 Task: Open Card Design Presentation Meeting in Board Product Roadmap Planning and Management to Workspace Creative Team and add a team member Softage.3@softage.net, a label Purple, a checklist Content Creation, an attachment from your google drive, a color Purple and finally, add a card description 'Conduct market research for new product development' and a comment 'Given the potential impact of this task on our company revenue, let us ensure that we approach it with a focus on profitability and ROI.'. Add a start date 'Jan 03, 1900' with a due date 'Jan 10, 1900'
Action: Mouse moved to (70, 273)
Screenshot: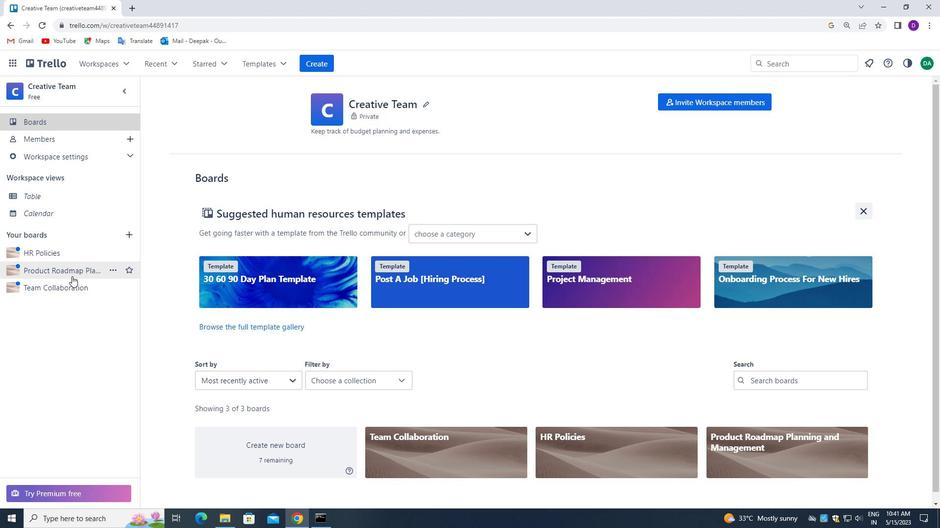 
Action: Mouse pressed left at (70, 273)
Screenshot: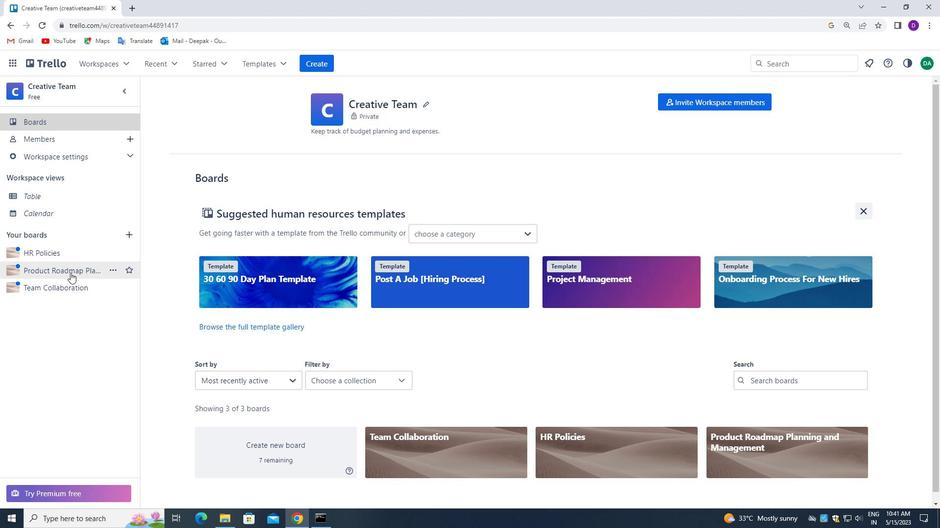 
Action: Mouse moved to (209, 151)
Screenshot: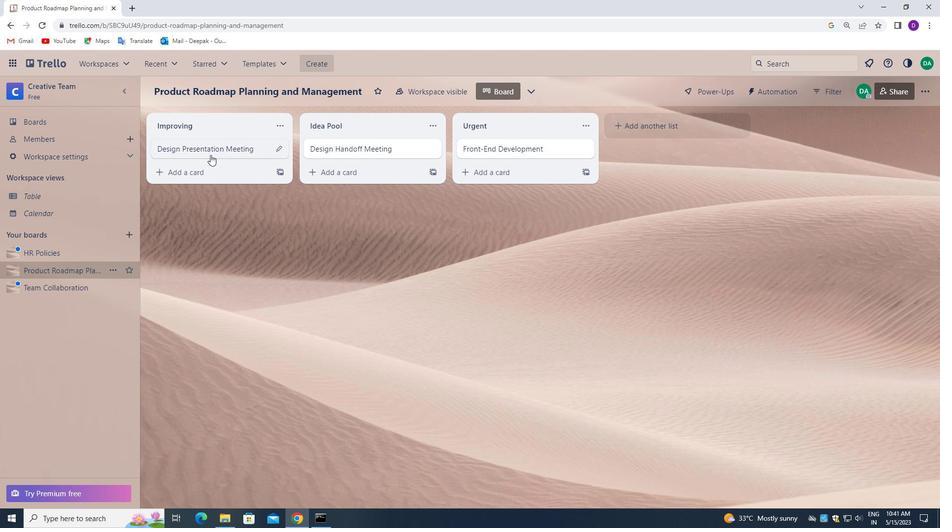 
Action: Mouse pressed left at (209, 151)
Screenshot: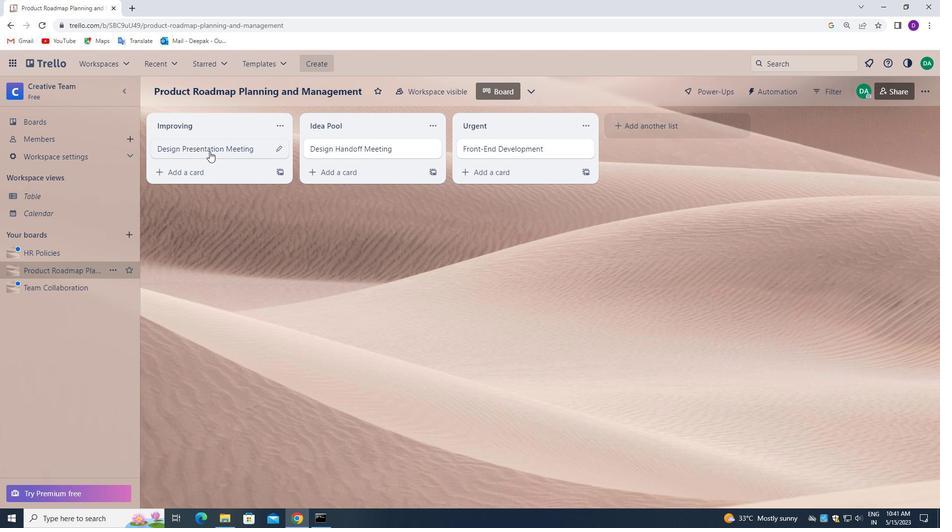 
Action: Mouse moved to (604, 145)
Screenshot: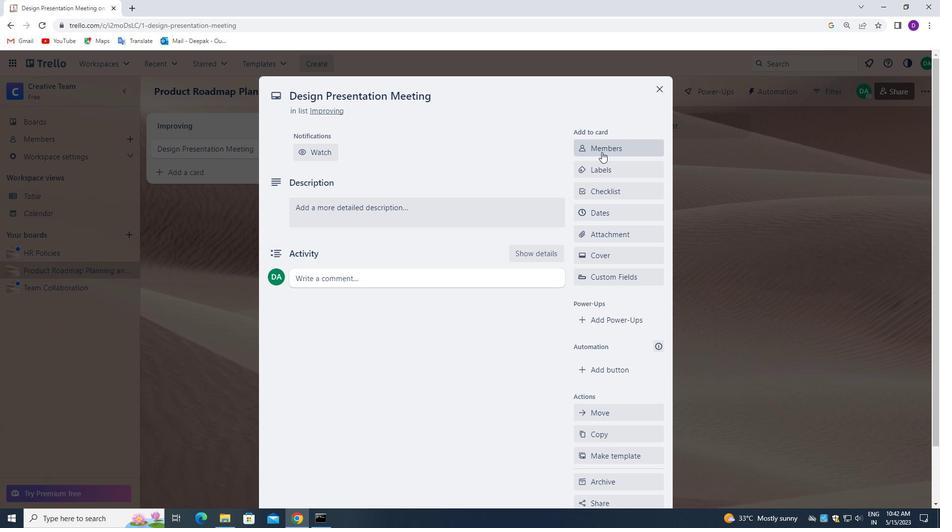 
Action: Mouse pressed left at (604, 145)
Screenshot: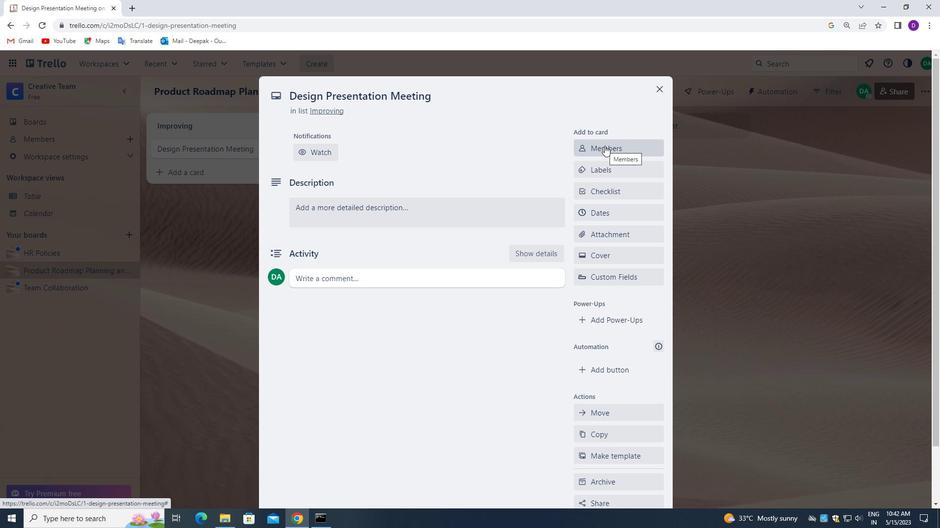 
Action: Mouse moved to (613, 200)
Screenshot: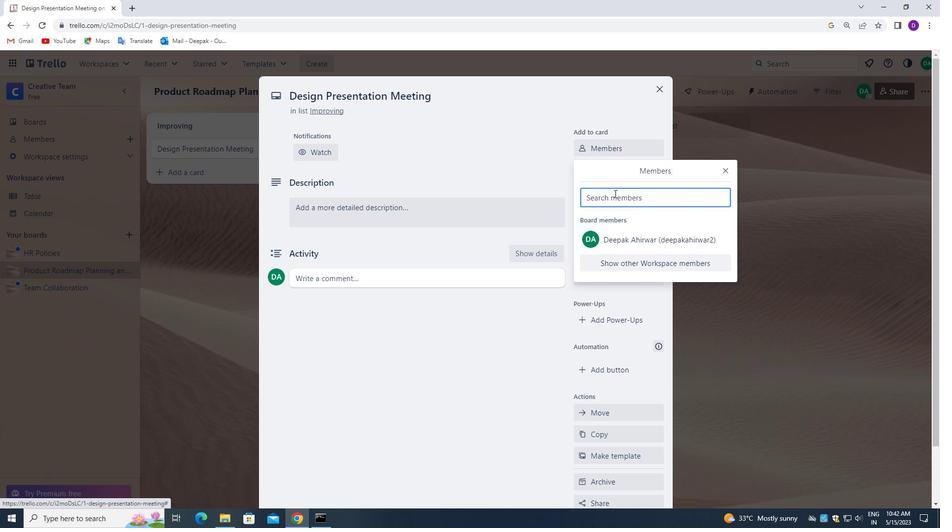 
Action: Mouse pressed left at (613, 200)
Screenshot: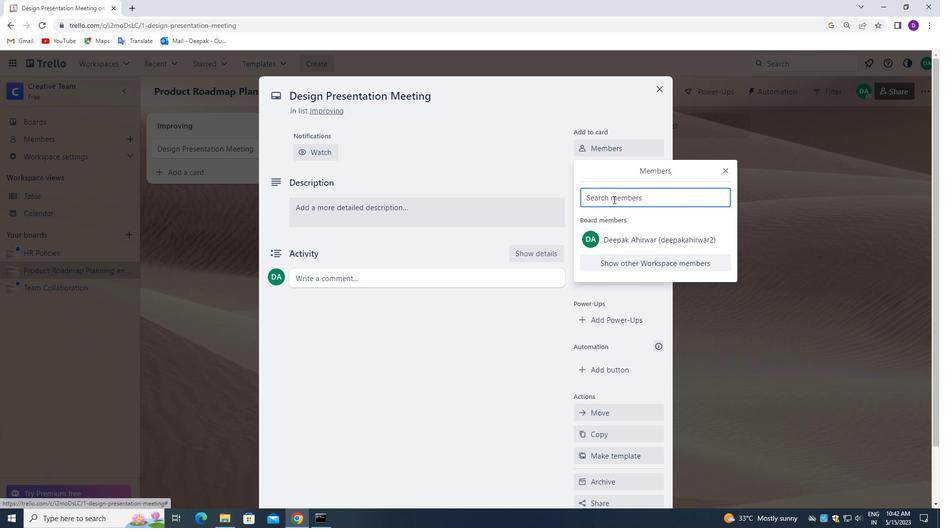 
Action: Mouse moved to (390, 297)
Screenshot: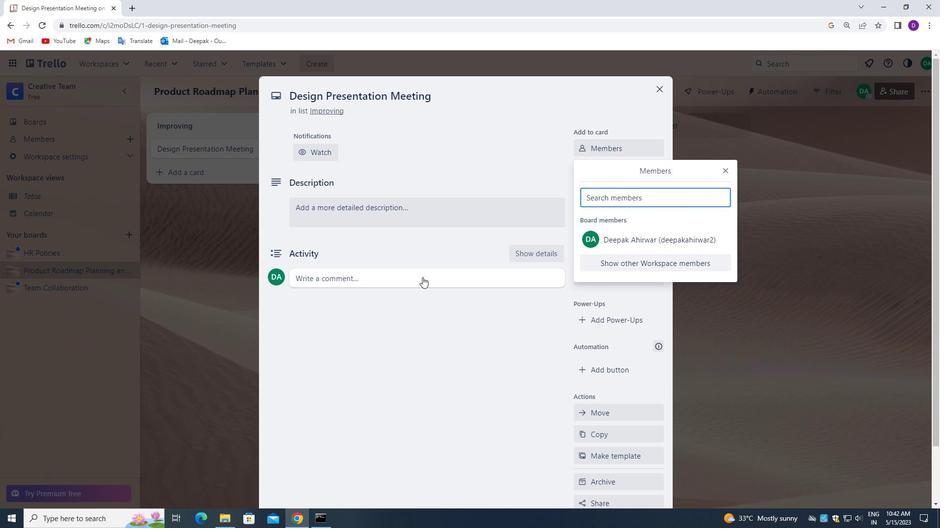 
Action: Key pressed softage.3<Key.shift>@SOFTAGE.NET
Screenshot: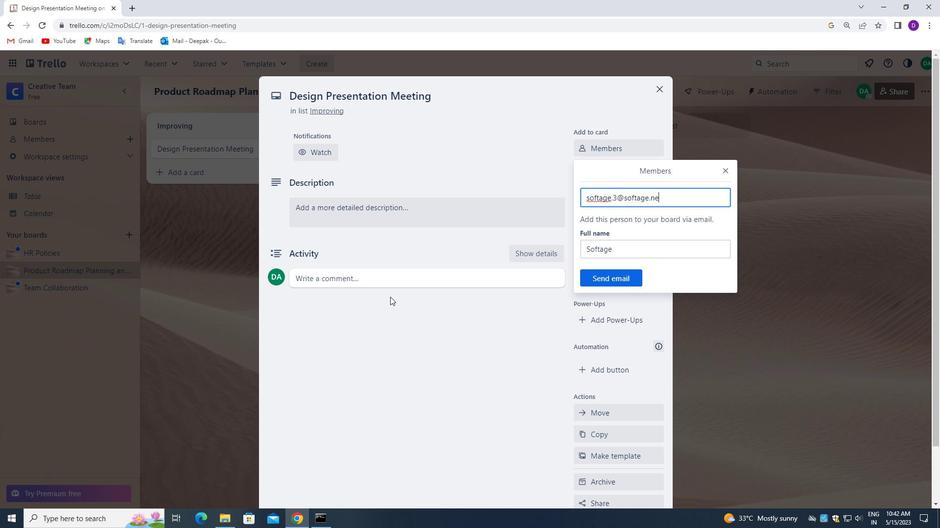 
Action: Mouse moved to (614, 281)
Screenshot: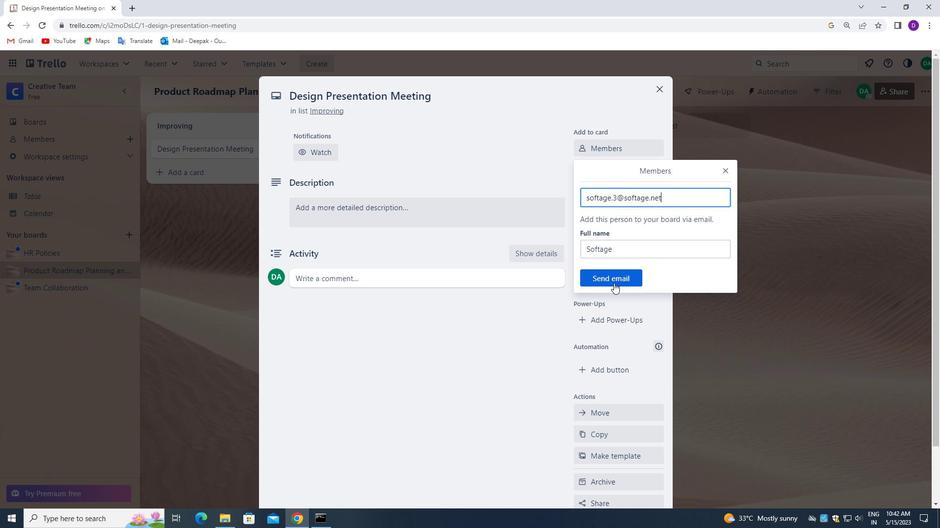 
Action: Mouse pressed left at (614, 281)
Screenshot: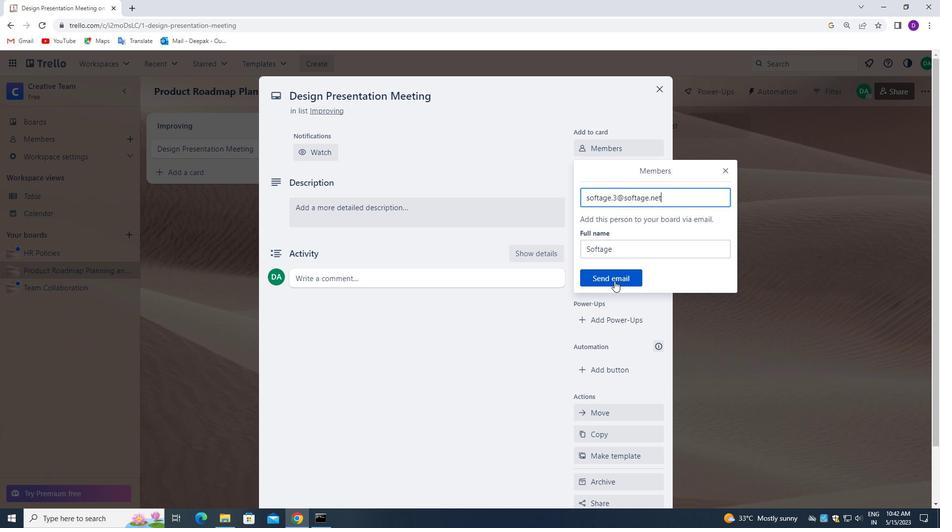 
Action: Mouse moved to (613, 206)
Screenshot: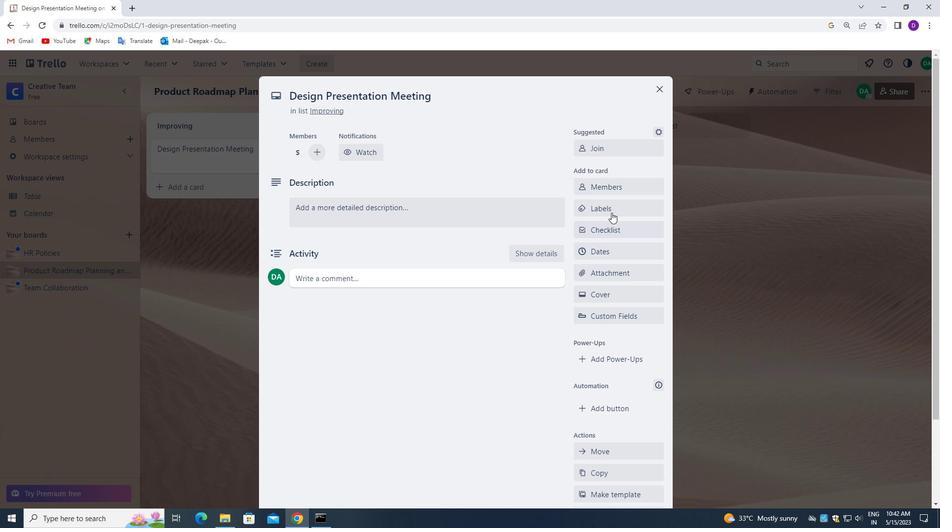
Action: Mouse pressed left at (613, 206)
Screenshot: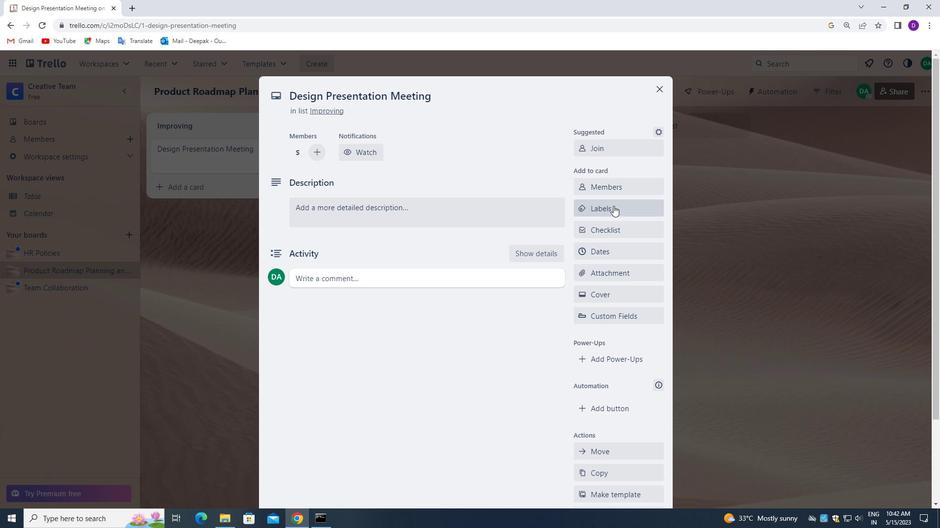 
Action: Mouse moved to (636, 368)
Screenshot: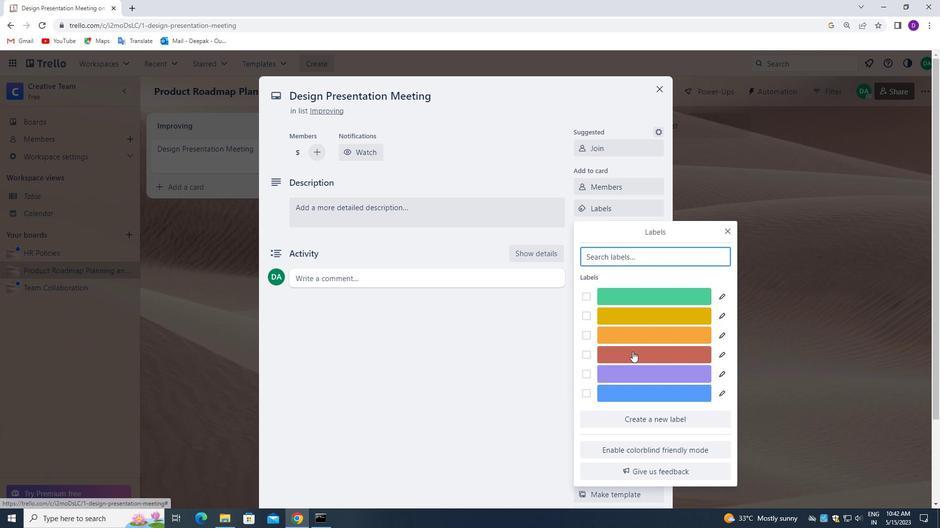 
Action: Mouse pressed left at (636, 368)
Screenshot: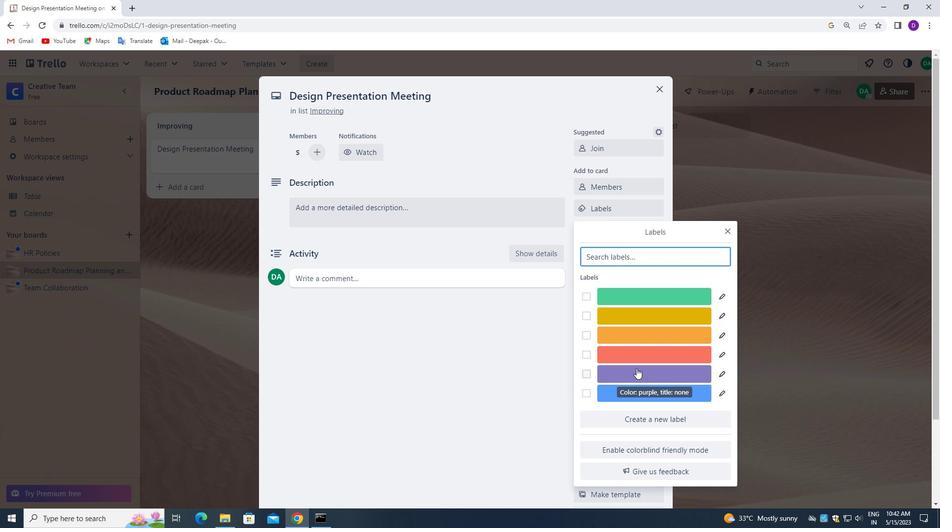 
Action: Mouse moved to (728, 232)
Screenshot: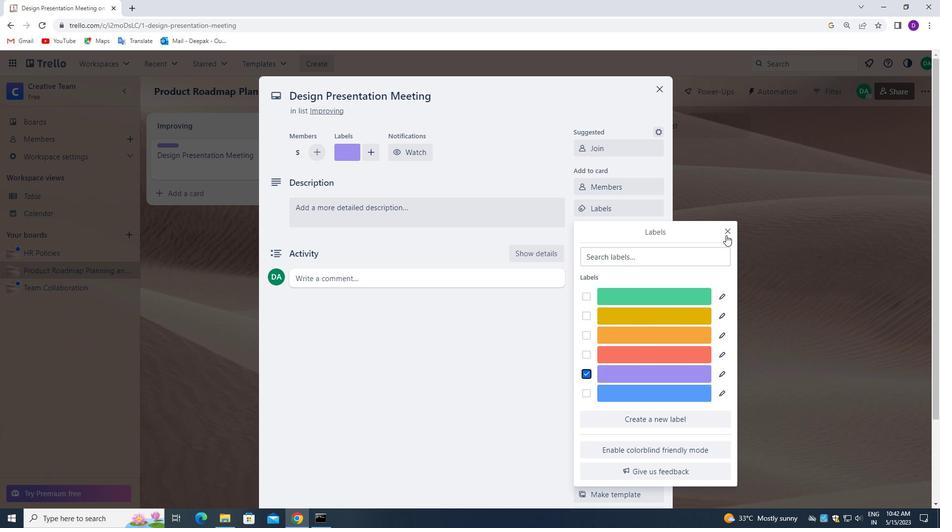 
Action: Mouse pressed left at (728, 232)
Screenshot: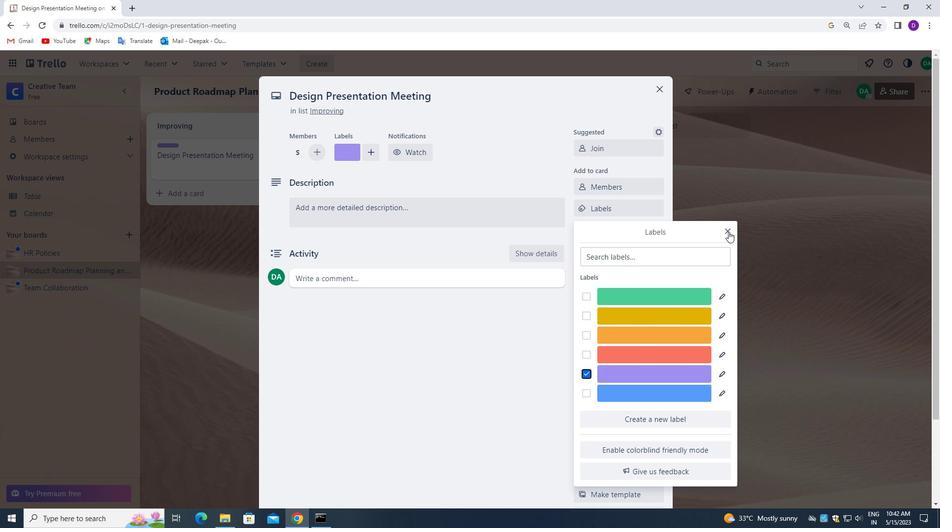 
Action: Mouse moved to (615, 225)
Screenshot: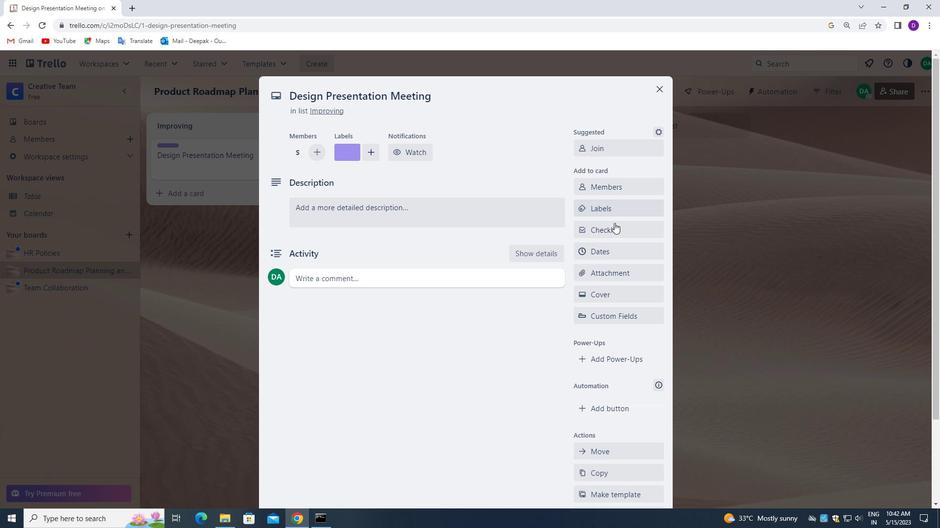 
Action: Mouse pressed left at (615, 225)
Screenshot: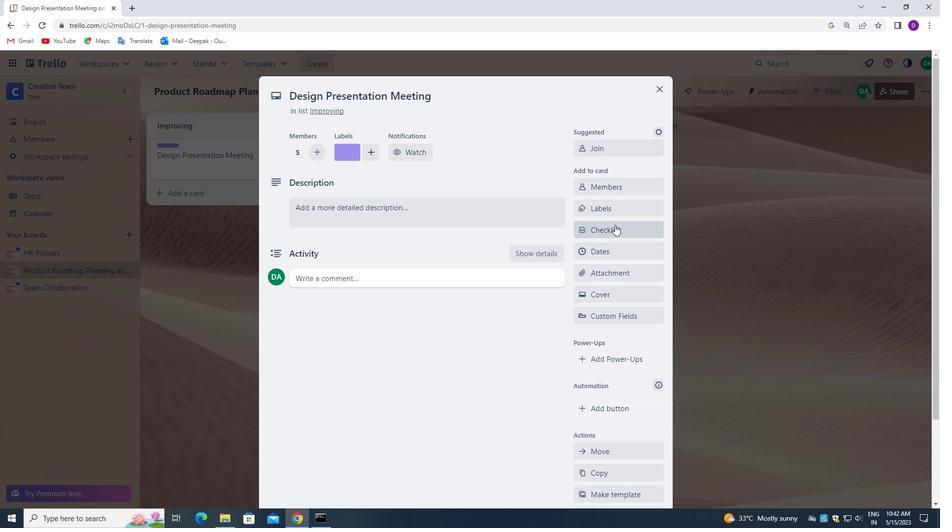
Action: Mouse moved to (641, 283)
Screenshot: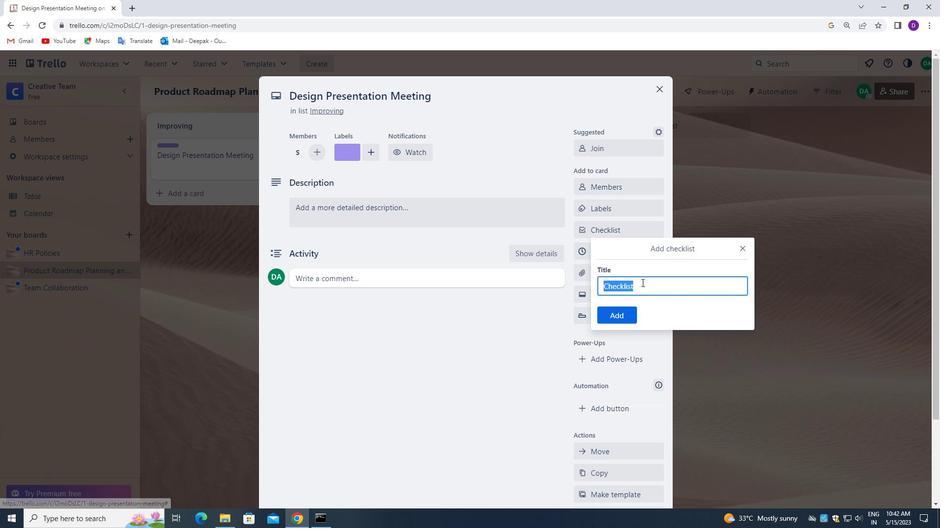 
Action: Key pressed <Key.backspace><Key.shift_r>CONTENT<Key.space><Key.shift_r>CREATION<Key.space>
Screenshot: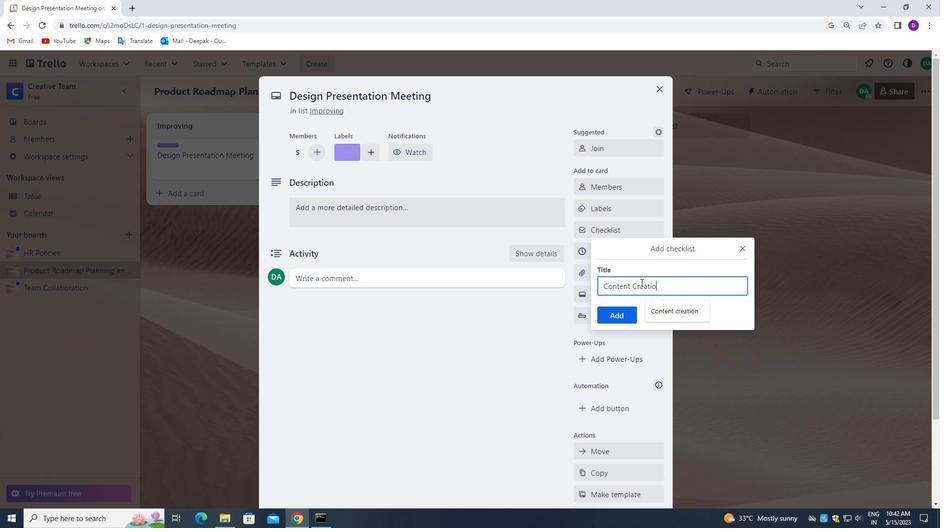 
Action: Mouse moved to (617, 316)
Screenshot: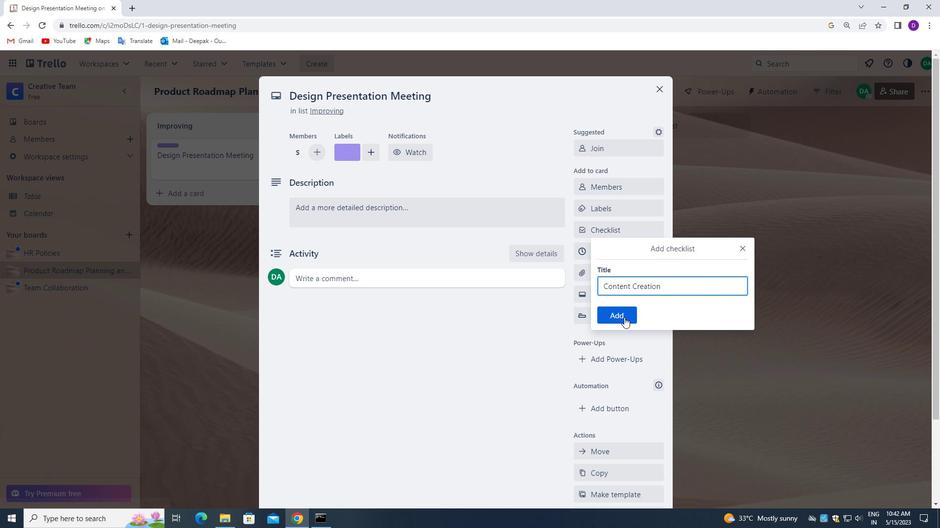 
Action: Mouse pressed left at (617, 316)
Screenshot: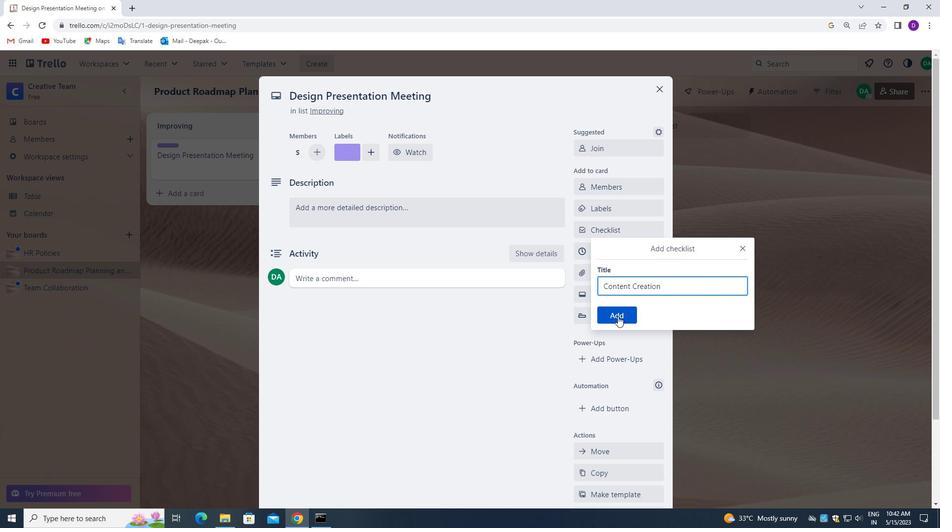 
Action: Mouse moved to (616, 271)
Screenshot: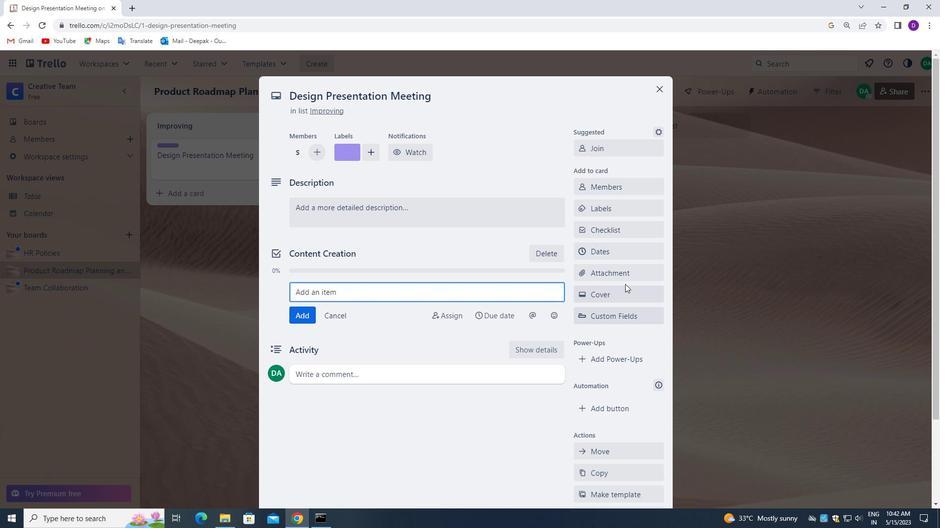 
Action: Mouse pressed left at (616, 271)
Screenshot: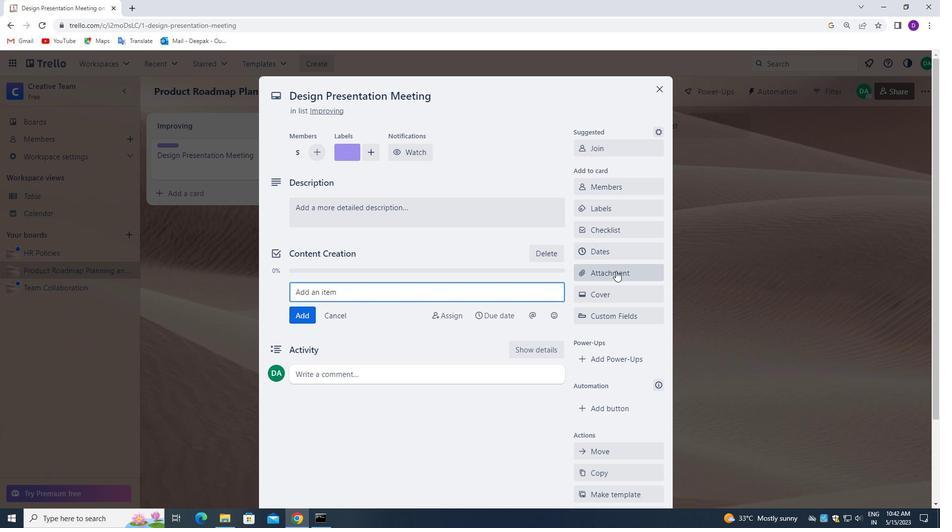 
Action: Mouse moved to (636, 147)
Screenshot: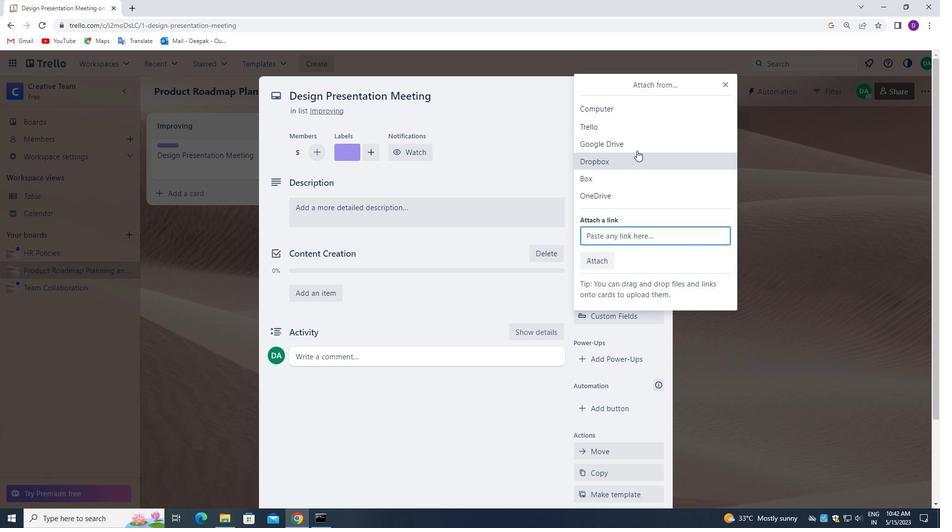 
Action: Mouse pressed left at (636, 147)
Screenshot: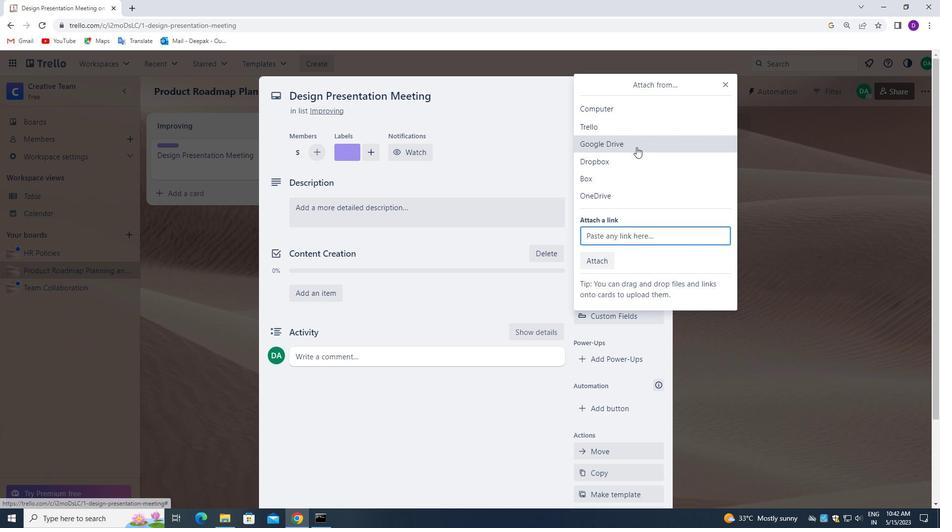 
Action: Mouse moved to (450, 277)
Screenshot: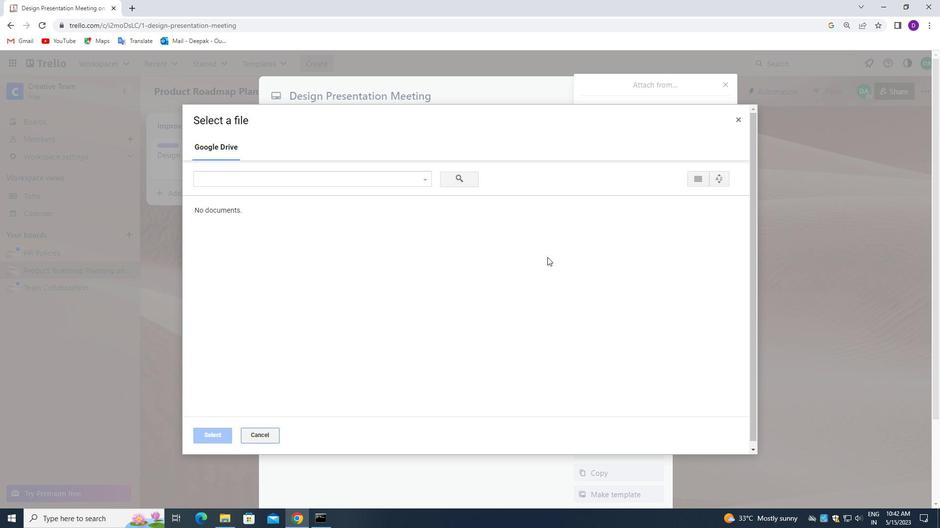 
Action: Mouse scrolled (450, 276) with delta (0, 0)
Screenshot: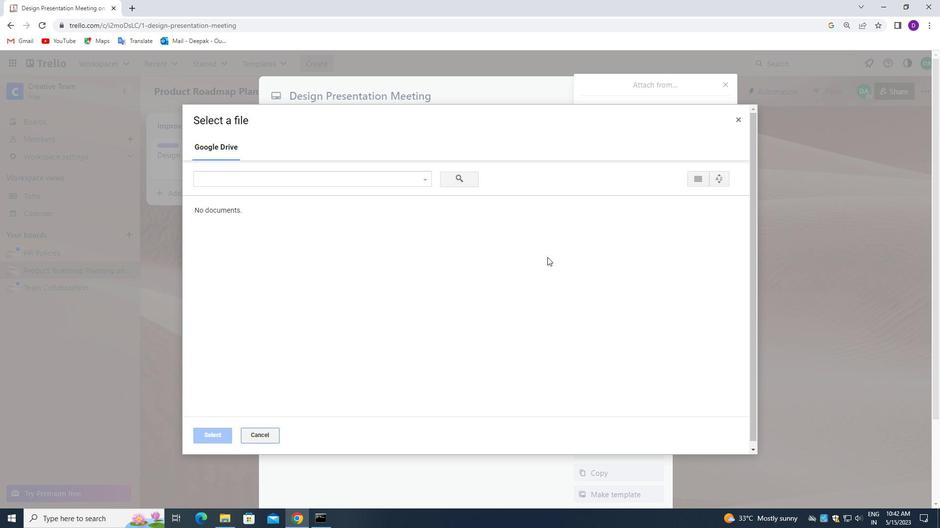 
Action: Mouse moved to (442, 279)
Screenshot: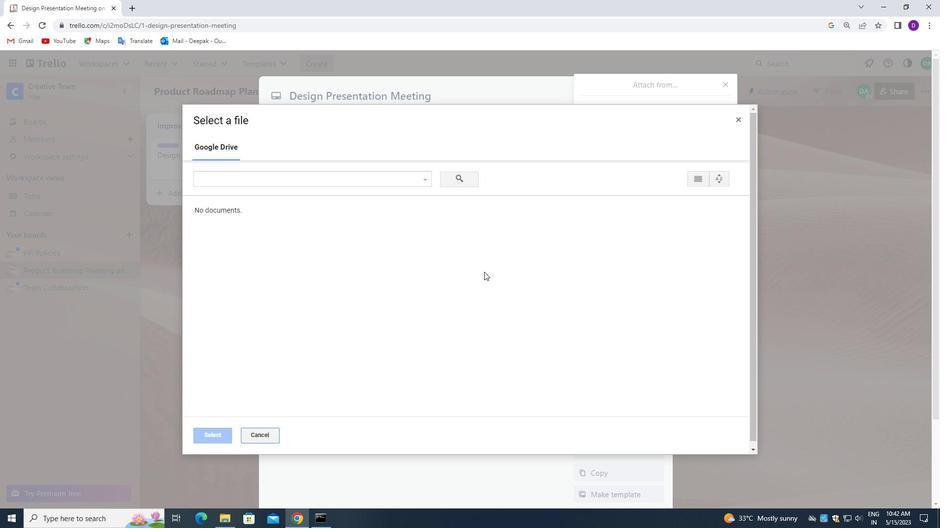 
Action: Mouse scrolled (442, 278) with delta (0, 0)
Screenshot: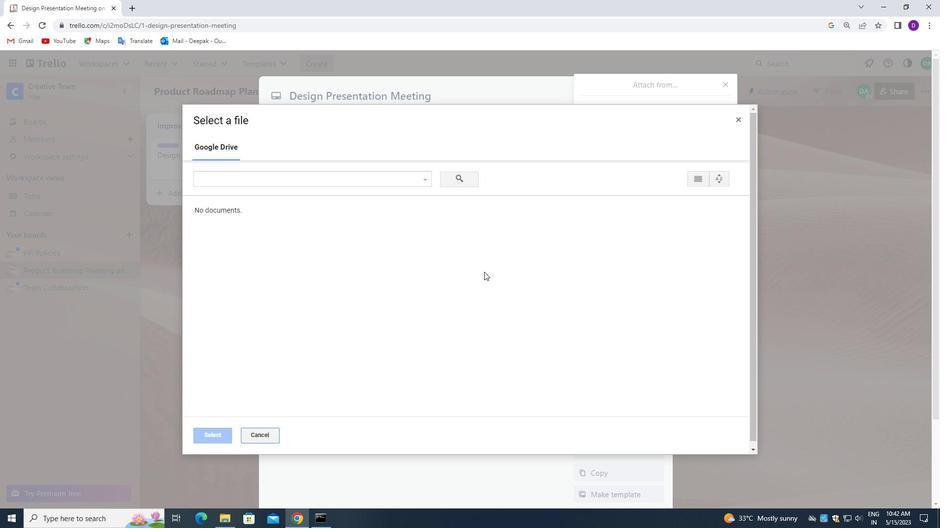 
Action: Mouse moved to (441, 279)
Screenshot: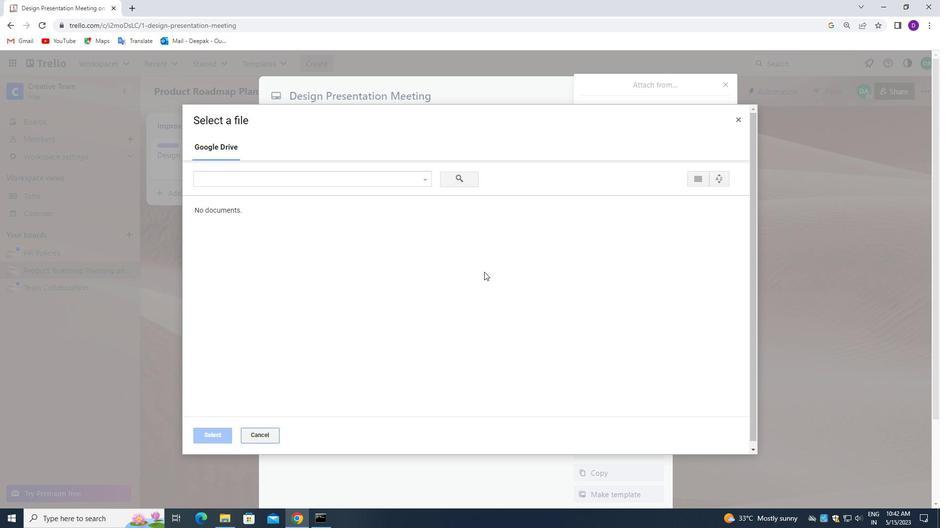 
Action: Mouse scrolled (441, 279) with delta (0, 0)
Screenshot: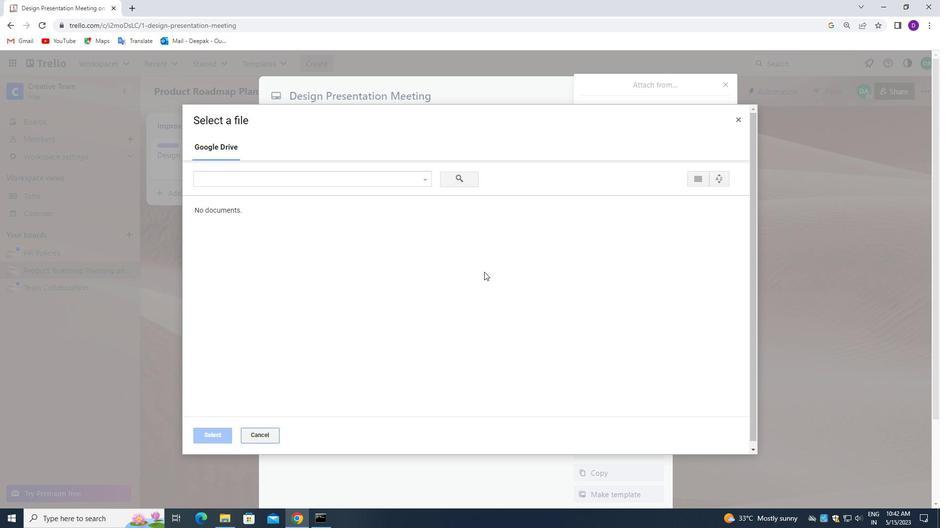 
Action: Mouse moved to (439, 279)
Screenshot: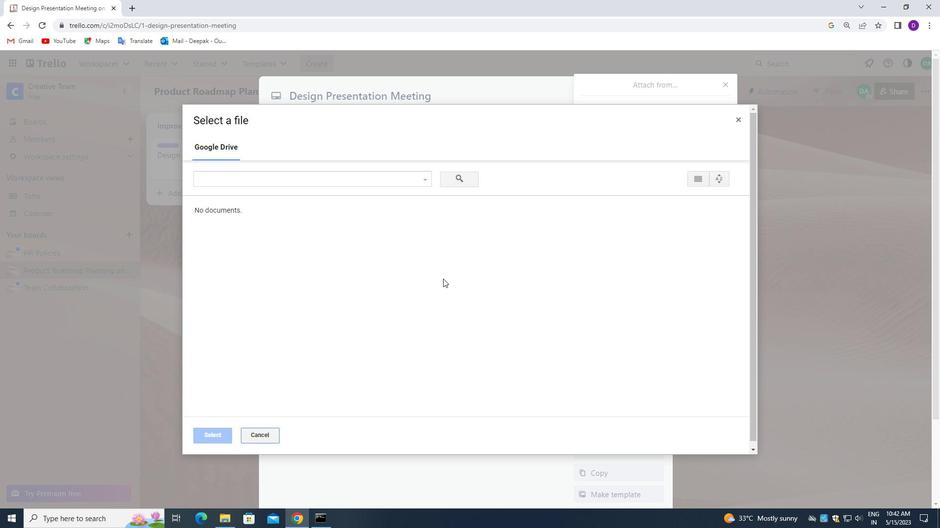 
Action: Mouse scrolled (439, 279) with delta (0, 0)
Screenshot: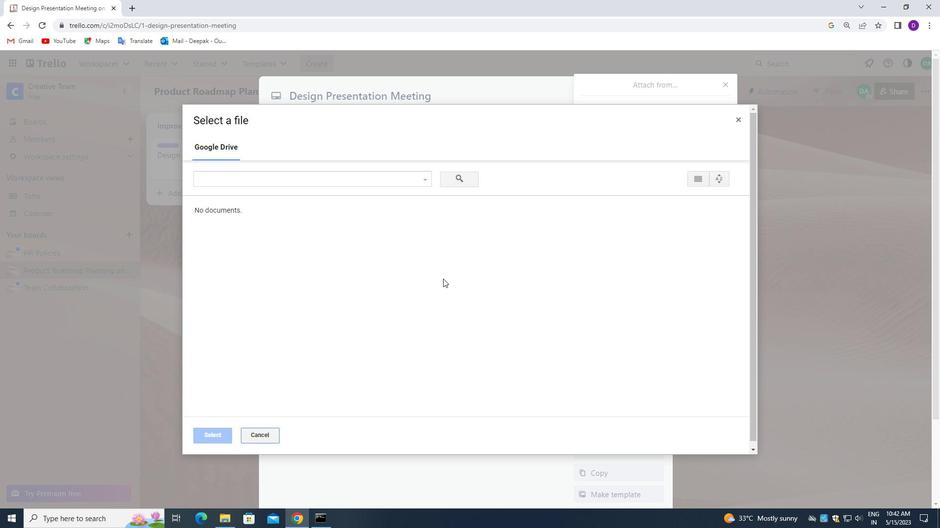 
Action: Mouse moved to (404, 287)
Screenshot: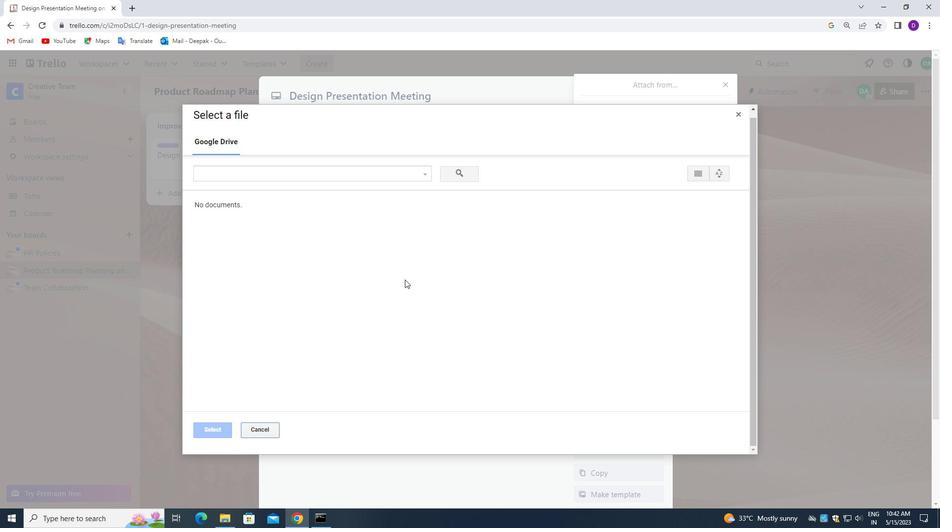 
Action: Mouse scrolled (404, 286) with delta (0, 0)
Screenshot: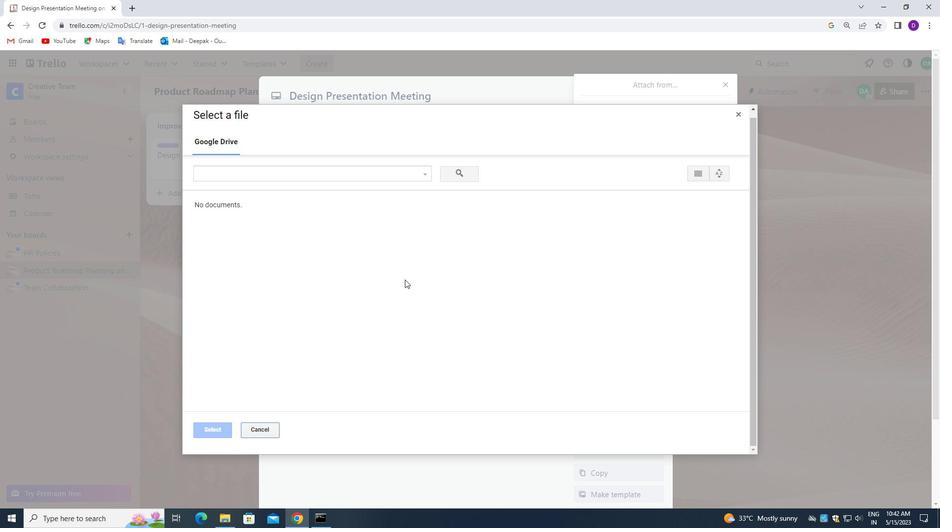 
Action: Mouse moved to (401, 293)
Screenshot: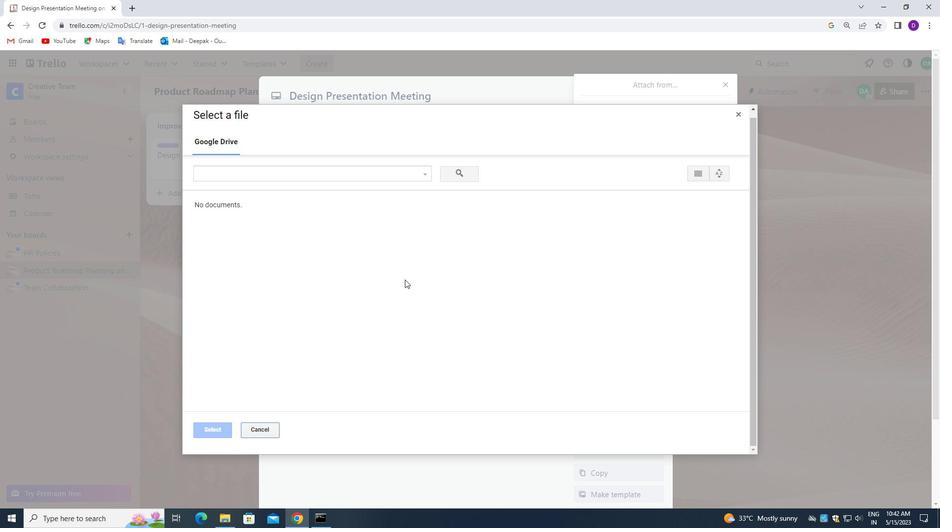 
Action: Mouse scrolled (401, 293) with delta (0, 0)
Screenshot: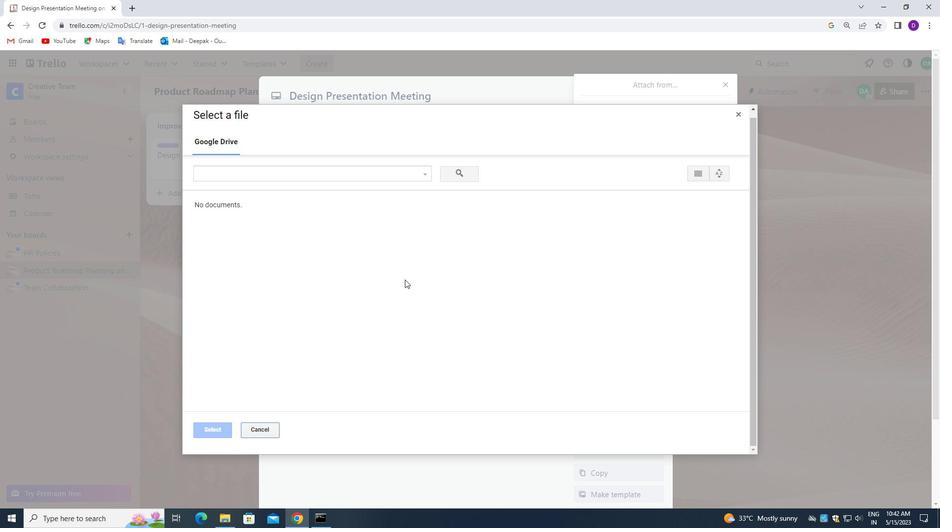 
Action: Mouse scrolled (401, 293) with delta (0, 0)
Screenshot: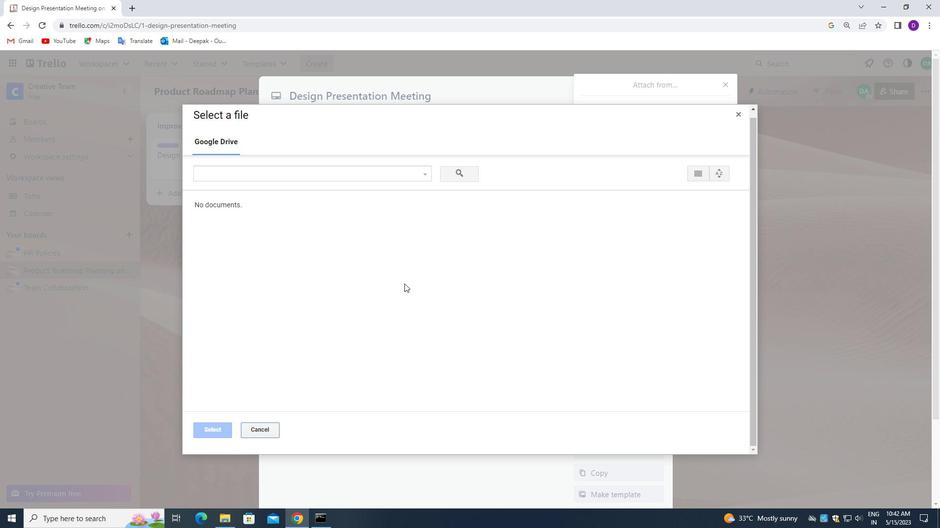 
Action: Mouse moved to (409, 297)
Screenshot: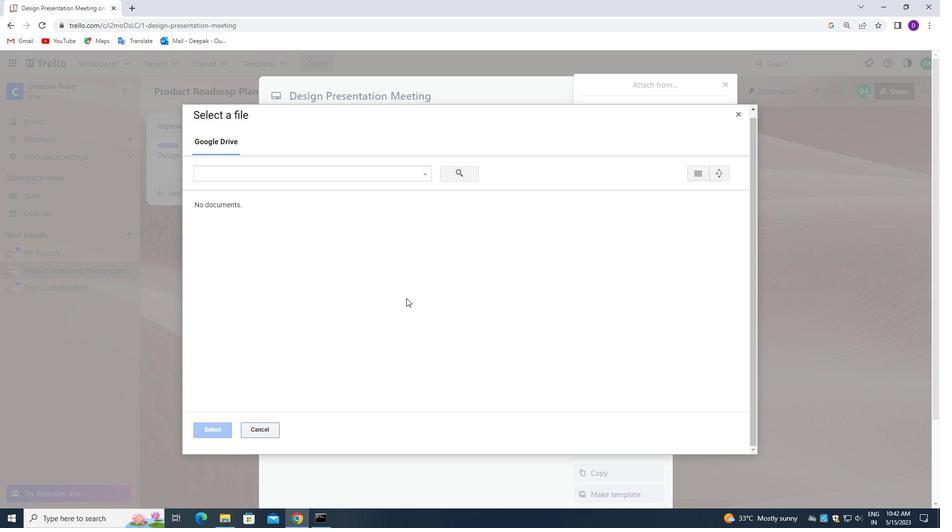 
Action: Mouse scrolled (409, 297) with delta (0, 0)
Screenshot: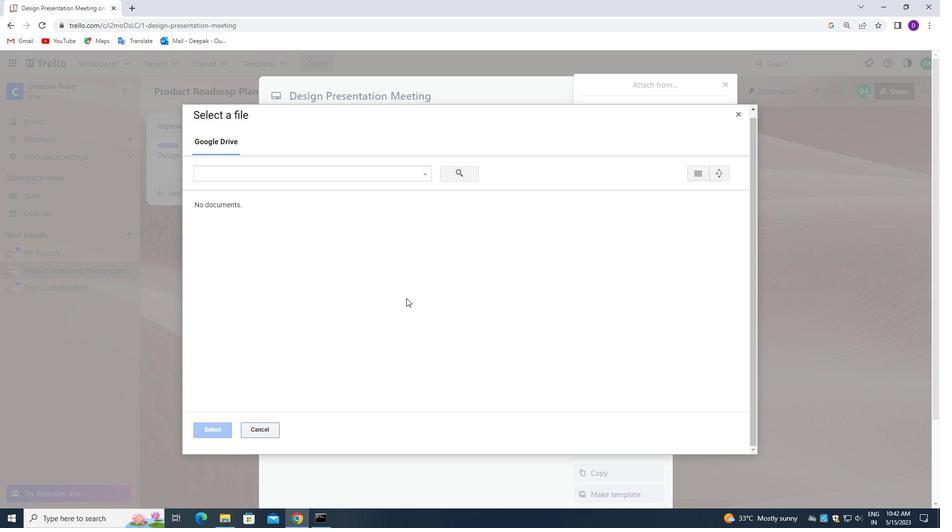 
Action: Mouse moved to (409, 297)
Screenshot: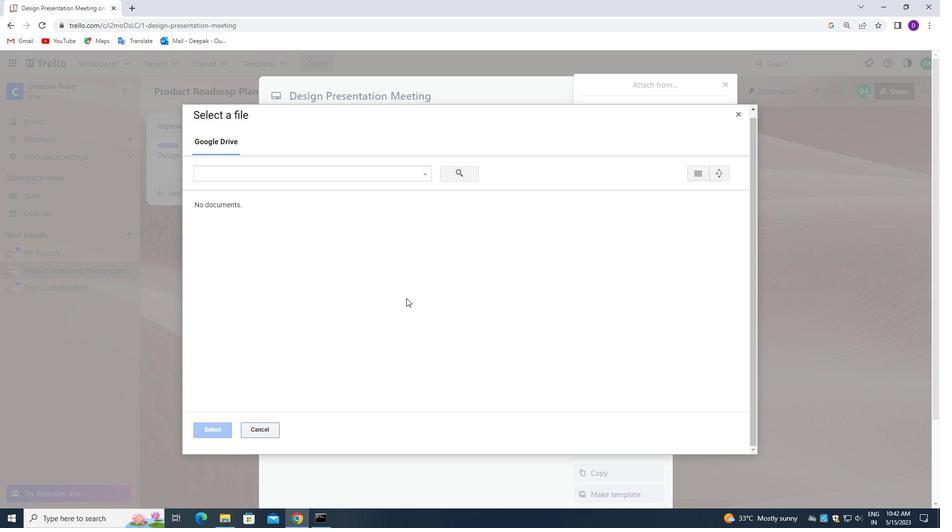 
Action: Mouse scrolled (409, 297) with delta (0, 0)
Screenshot: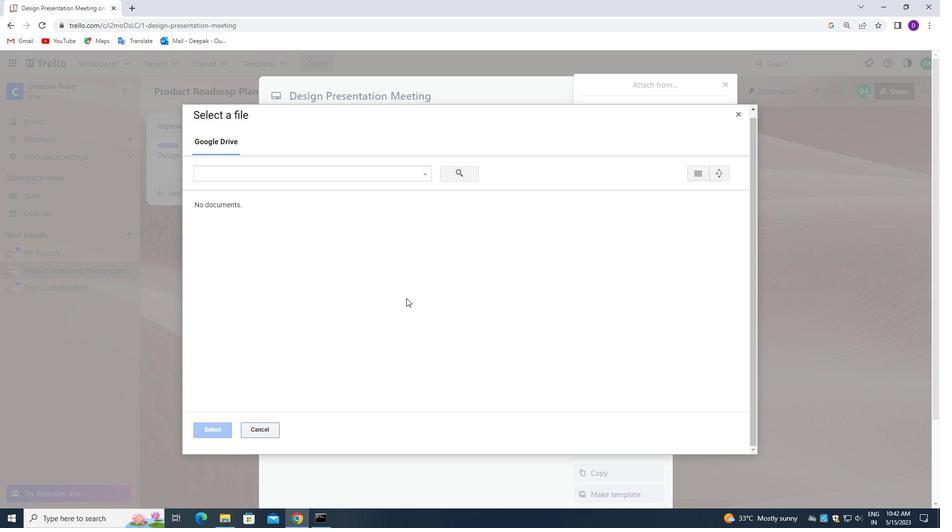 
Action: Mouse moved to (411, 296)
Screenshot: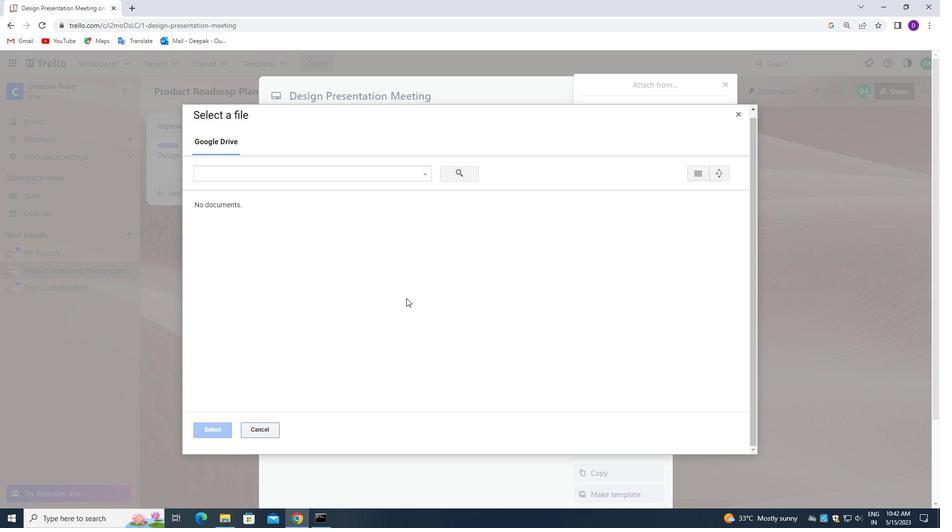 
Action: Mouse scrolled (411, 296) with delta (0, 0)
Screenshot: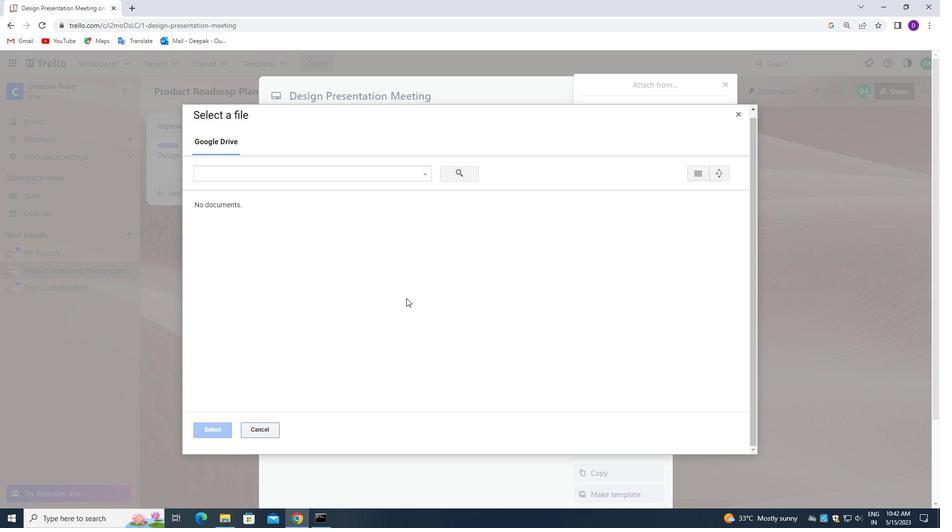 
Action: Mouse moved to (411, 296)
Screenshot: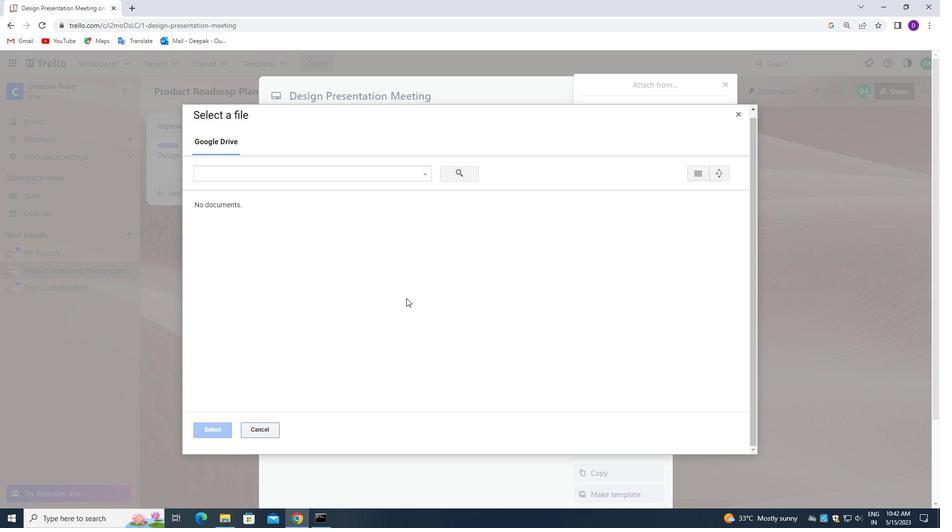 
Action: Mouse scrolled (411, 296) with delta (0, 0)
Screenshot: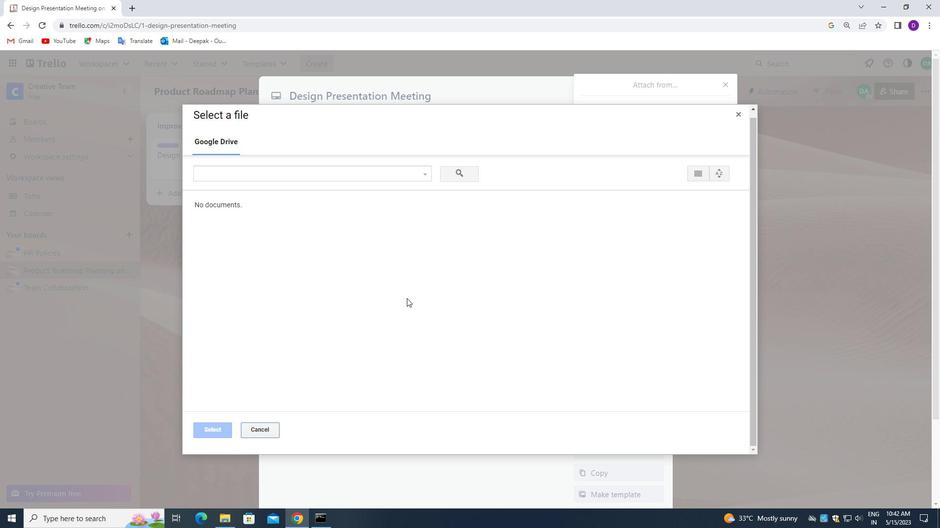 
Action: Mouse moved to (412, 294)
Screenshot: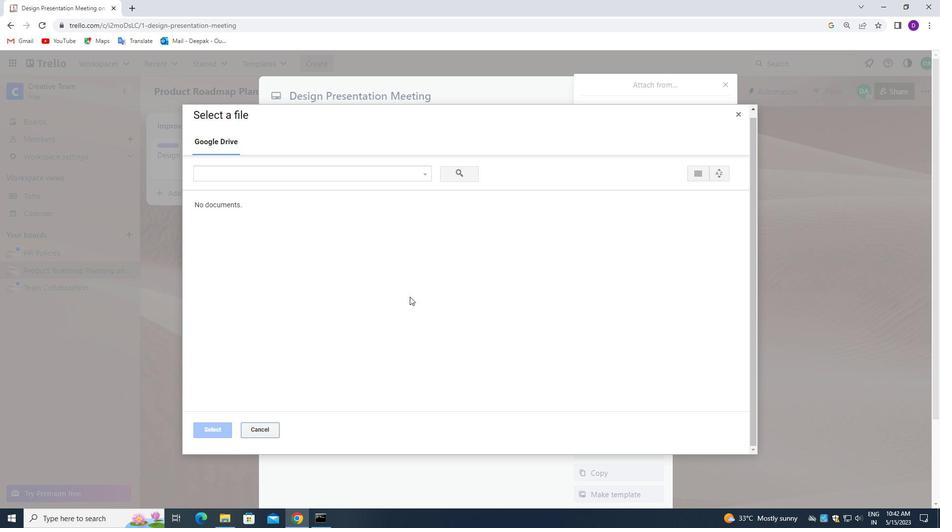 
Action: Mouse scrolled (412, 295) with delta (0, 0)
Screenshot: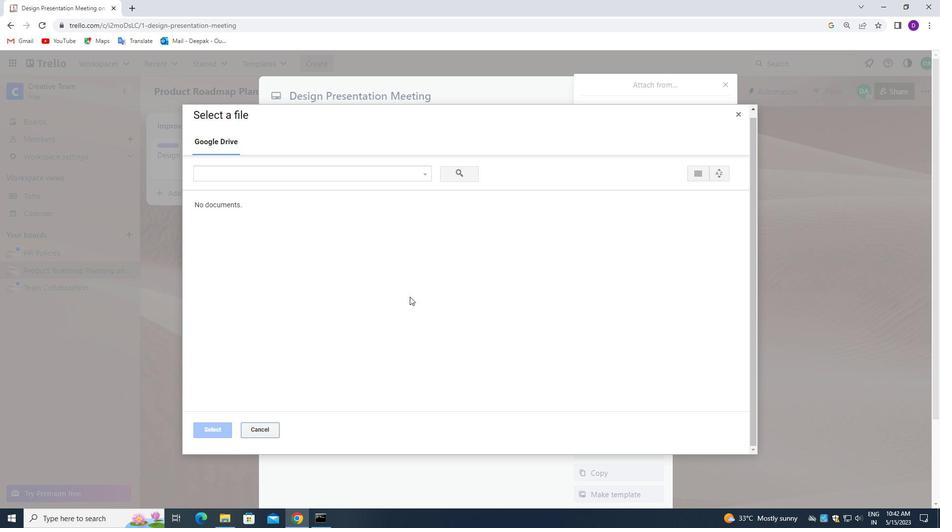 
Action: Mouse moved to (738, 118)
Screenshot: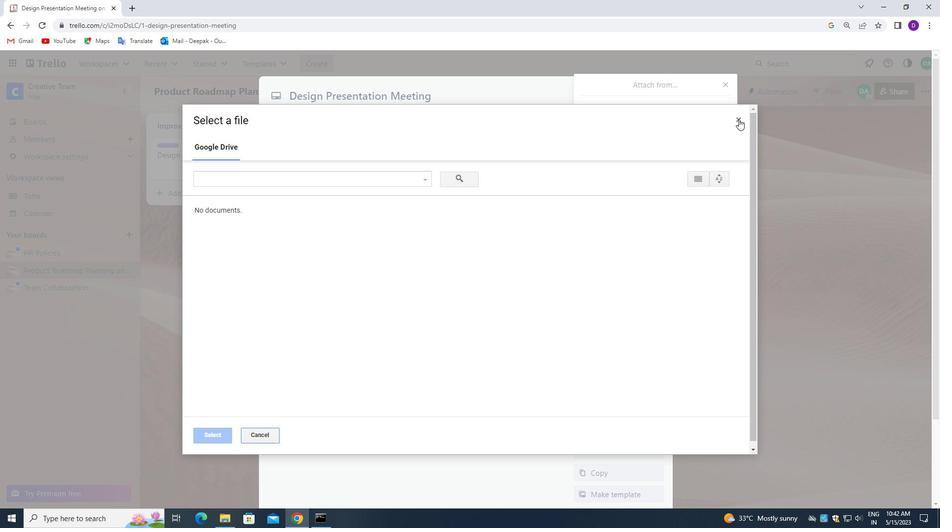 
Action: Mouse pressed left at (738, 118)
Screenshot: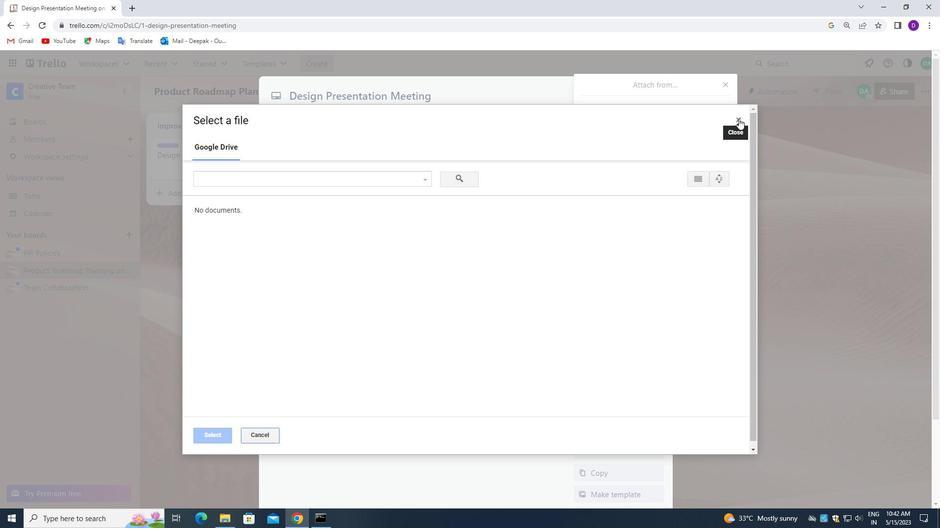 
Action: Mouse moved to (724, 86)
Screenshot: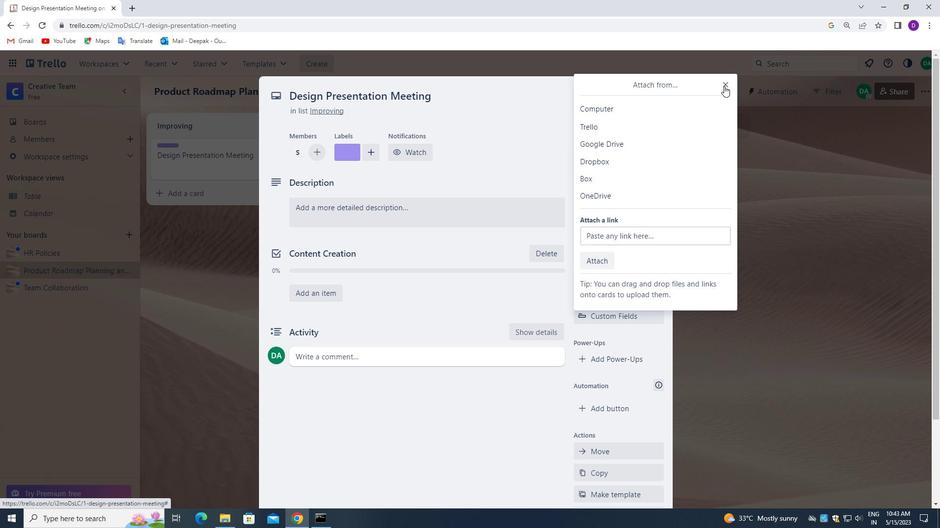 
Action: Mouse pressed left at (724, 86)
Screenshot: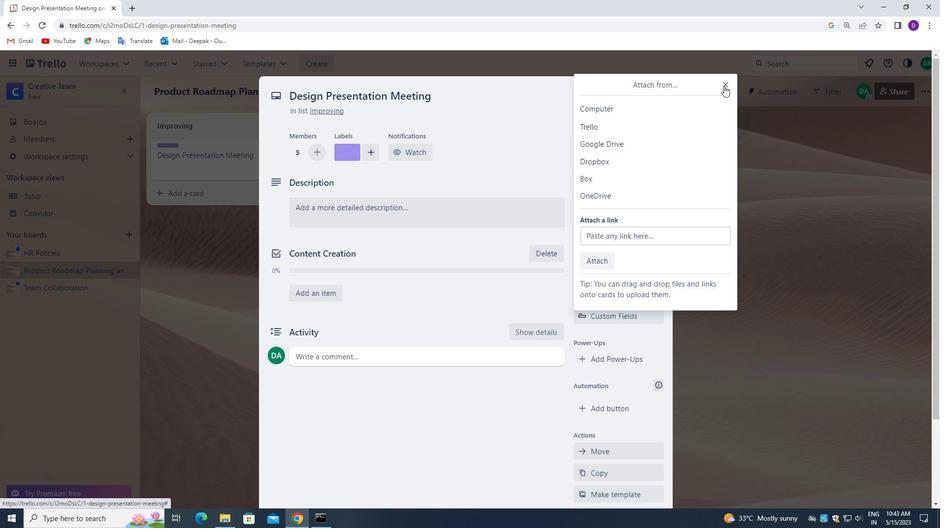 
Action: Mouse moved to (605, 290)
Screenshot: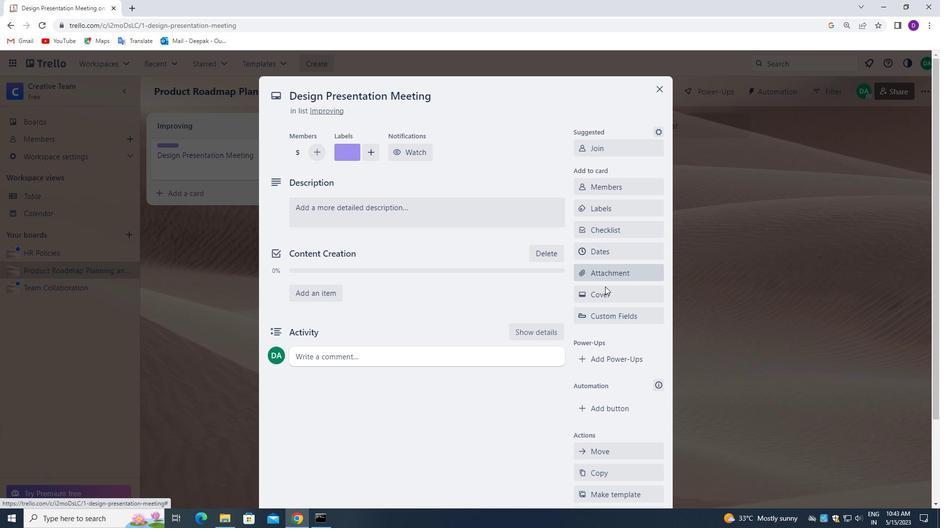 
Action: Mouse pressed left at (605, 290)
Screenshot: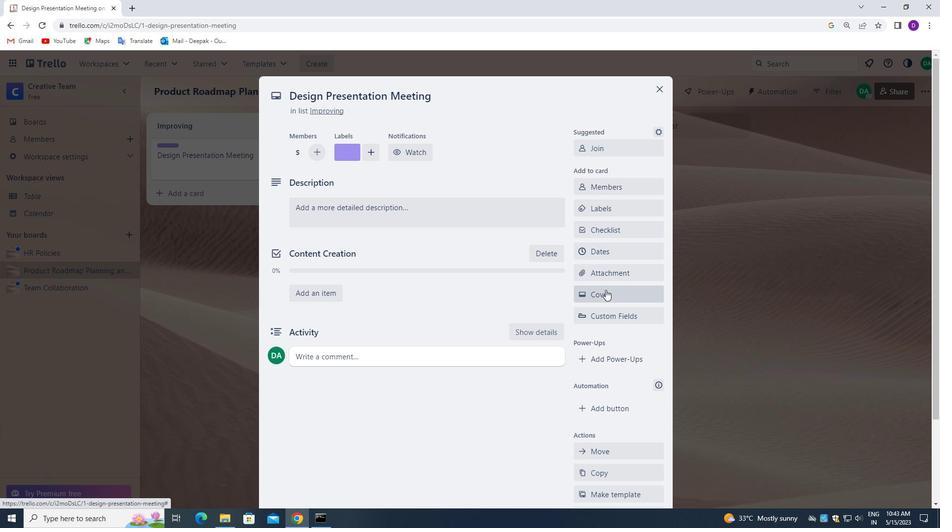 
Action: Mouse moved to (717, 289)
Screenshot: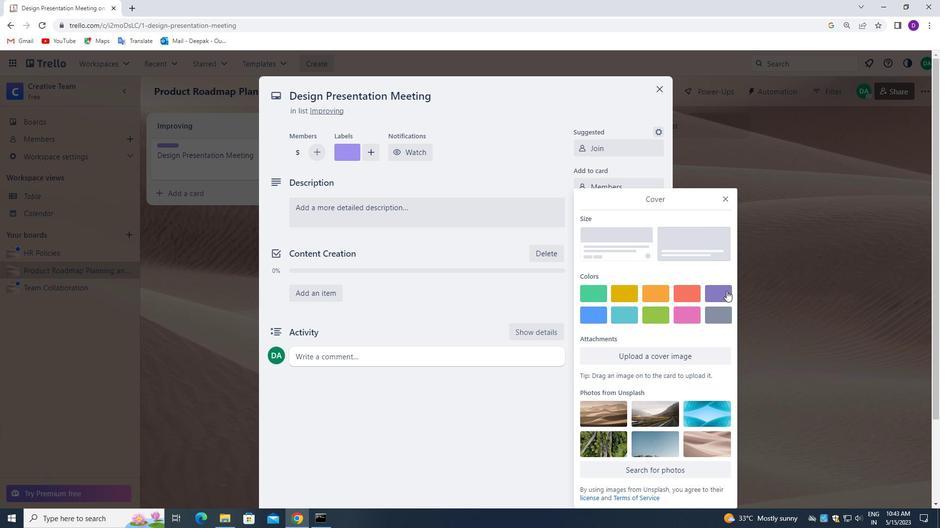 
Action: Mouse pressed left at (717, 289)
Screenshot: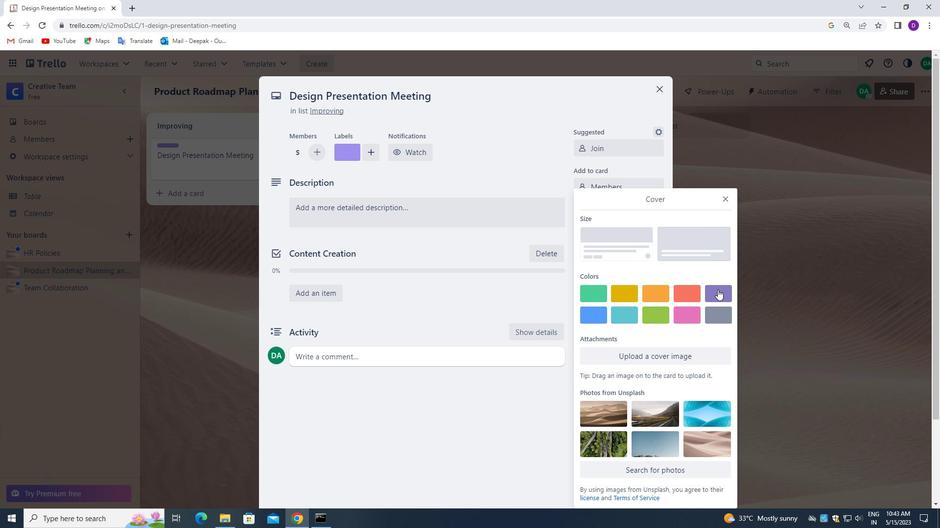 
Action: Mouse moved to (724, 178)
Screenshot: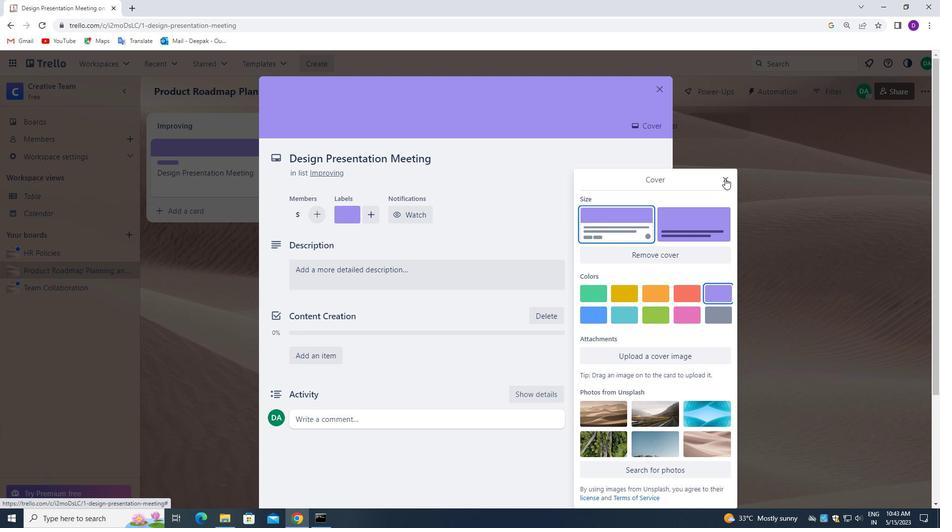 
Action: Mouse pressed left at (724, 178)
Screenshot: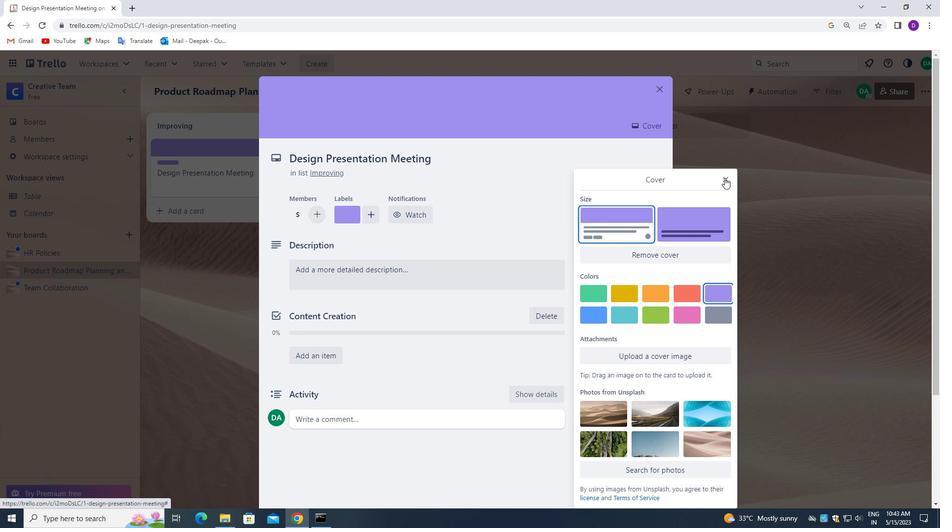
Action: Mouse moved to (361, 271)
Screenshot: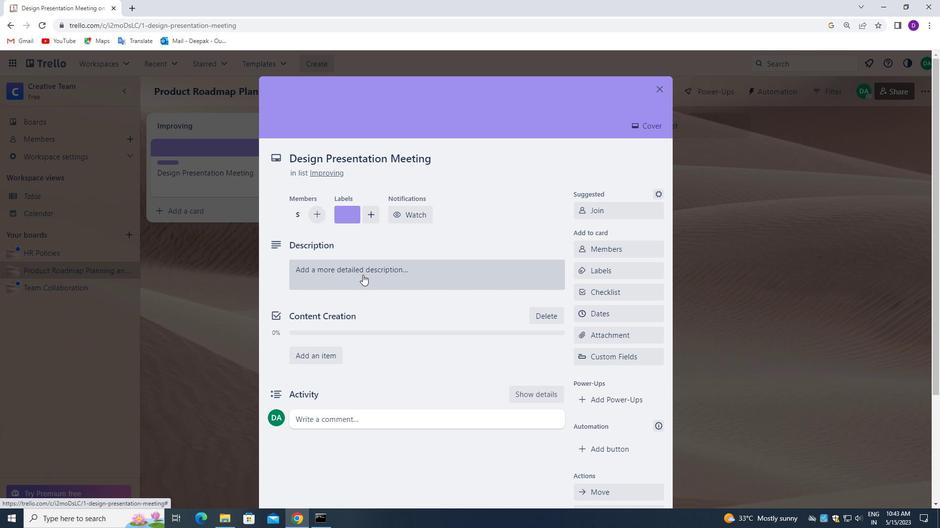 
Action: Mouse pressed left at (361, 271)
Screenshot: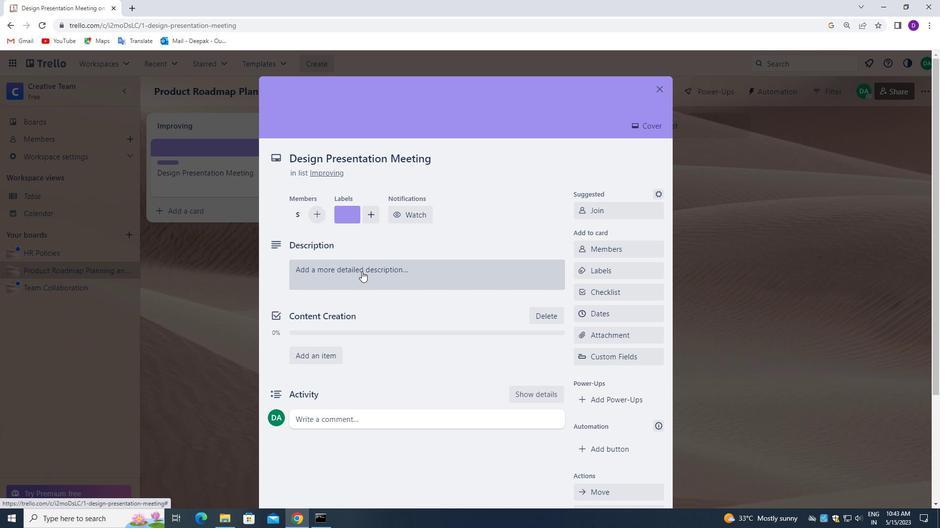 
Action: Mouse moved to (194, 302)
Screenshot: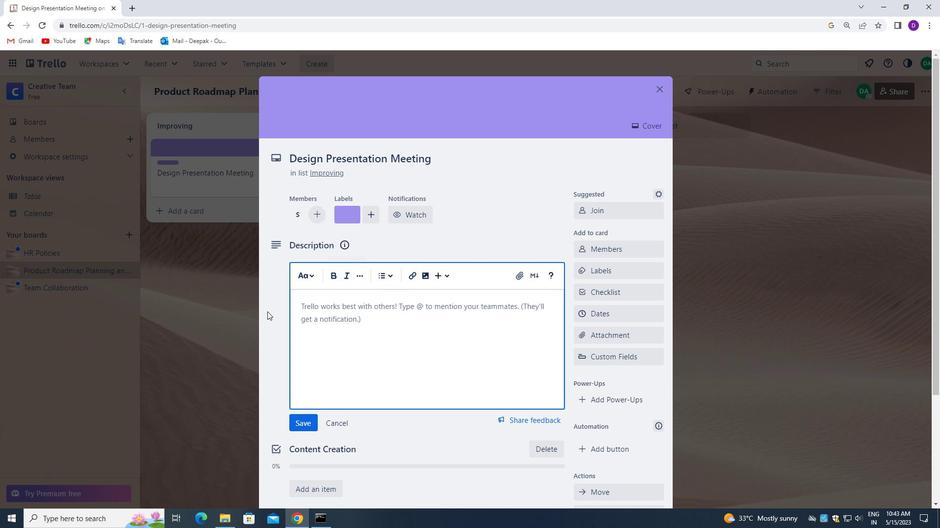 
Action: Key pressed <Key.shift_r>CONDUCT<Key.space>MARKET<Key.space>RESEARCH<Key.space>FOR<Key.space>NEW<Key.space>PRODUCT<Key.space>DEVELOPMENT<Key.space><Key.backspace>.
Screenshot: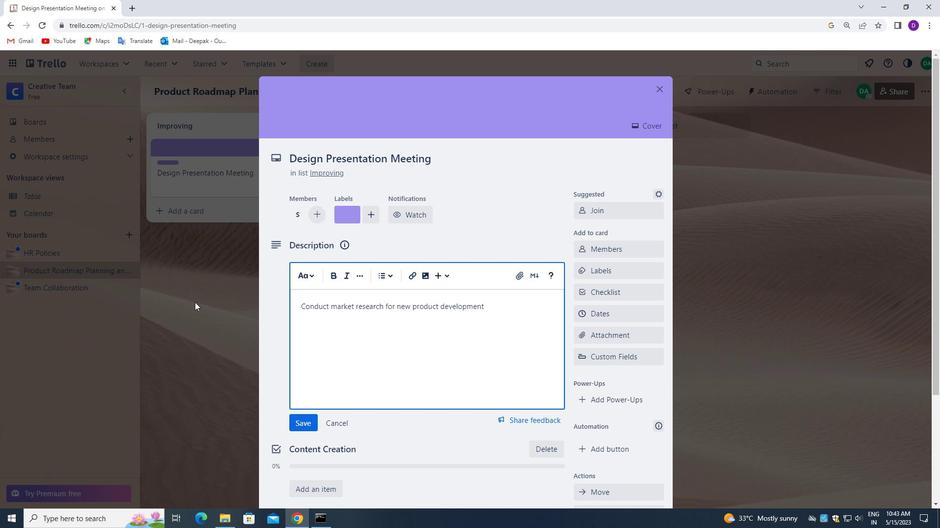 
Action: Mouse moved to (304, 422)
Screenshot: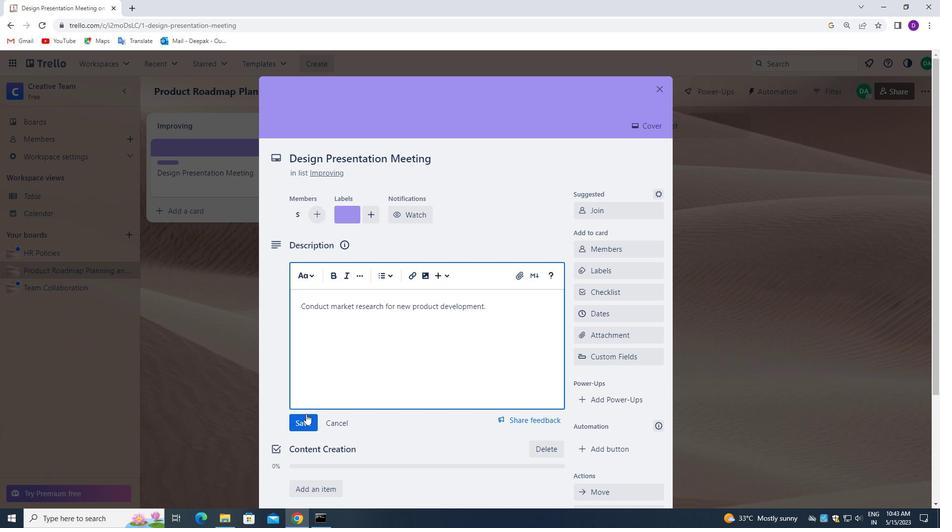 
Action: Mouse pressed left at (304, 422)
Screenshot: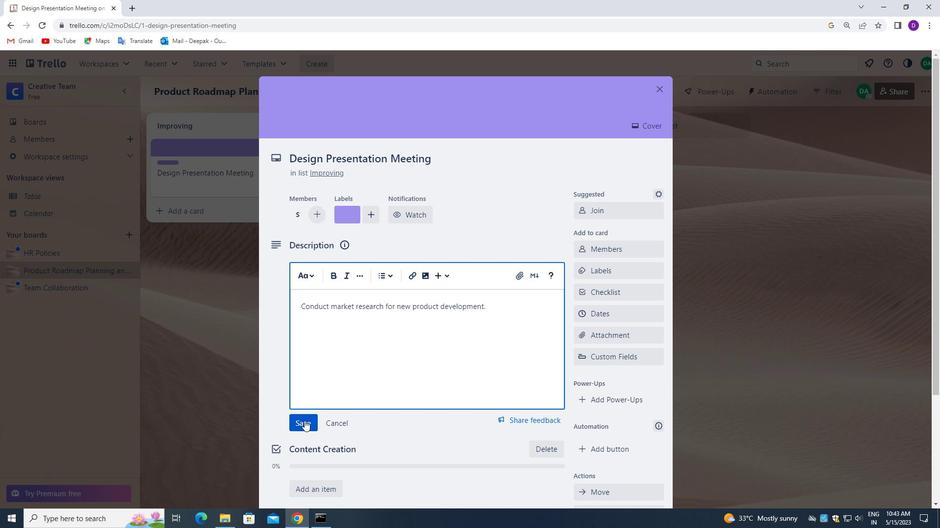 
Action: Mouse moved to (345, 395)
Screenshot: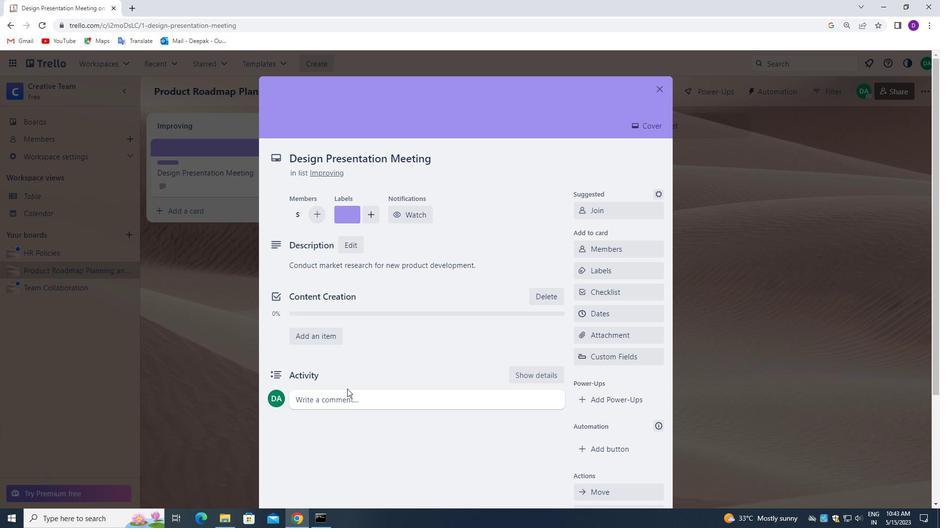 
Action: Mouse pressed left at (345, 395)
Screenshot: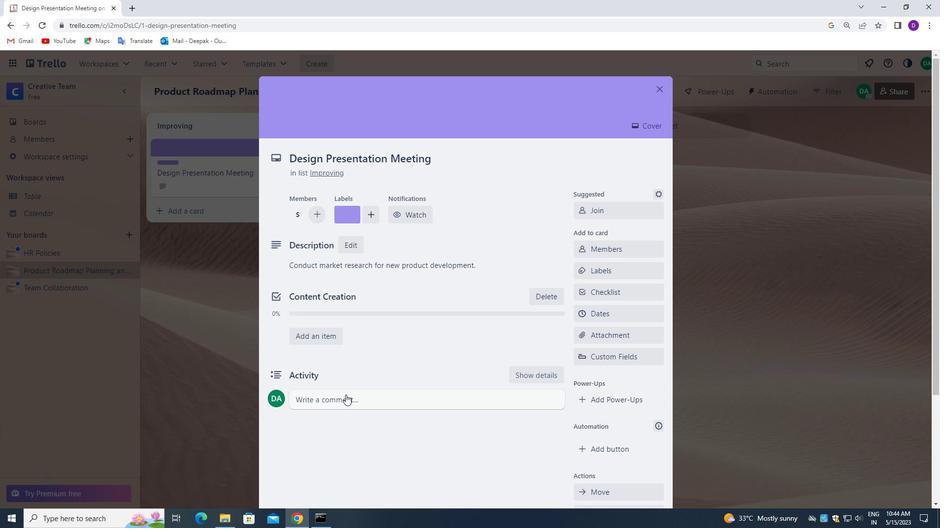 
Action: Mouse moved to (232, 343)
Screenshot: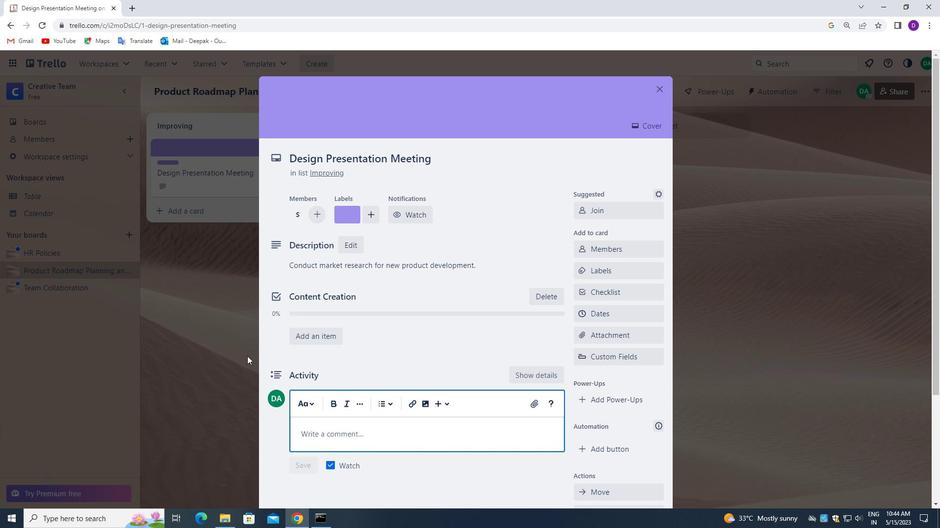 
Action: Key pressed <Key.shift_r>GIVEN<Key.space>THE<Key.space>POTENTIAL<Key.space>IMPACT<Key.space>OF<Key.space>THIS<Key.space>TASK<Key.space>ON<Key.space>OU<Key.space><Key.backspace>R<Key.space>COMPANY<Key.space>REVENUE,<Key.space>LET<Key.space>US<Key.space>ENSURE<Key.space>THAT<Key.space>WE<Key.space>APPROACH<Key.space>IT<Key.space>WITH<Key.space>A<Key.space>FOCUS<Key.space>ON<Key.space>PROFITABILITY<Key.space>AND<Key.space><Key.shift_r>R<Key.shift>O<Key.shift>I.
Screenshot: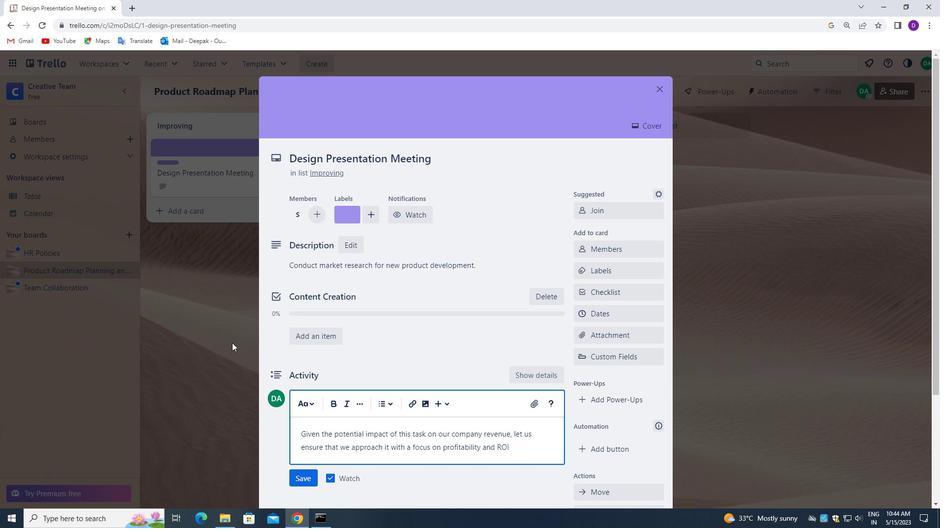 
Action: Mouse moved to (446, 350)
Screenshot: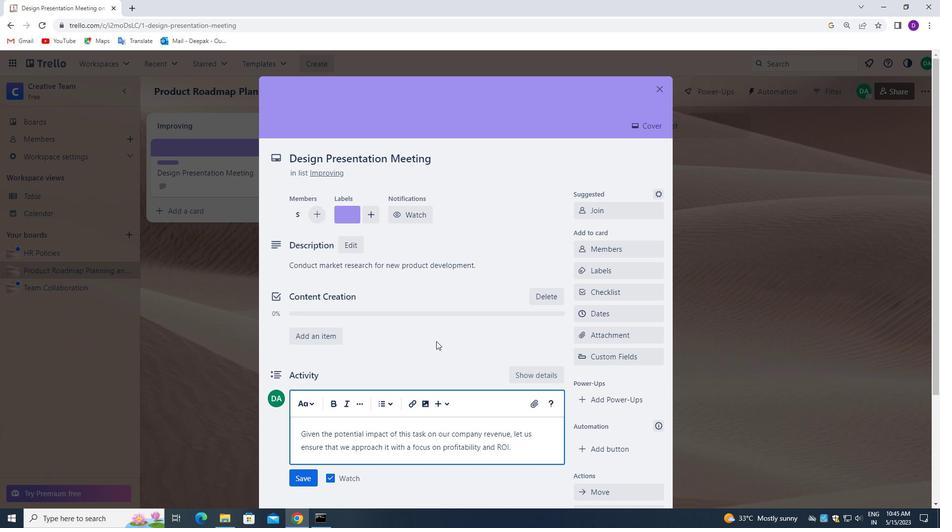 
Action: Mouse scrolled (446, 349) with delta (0, 0)
Screenshot: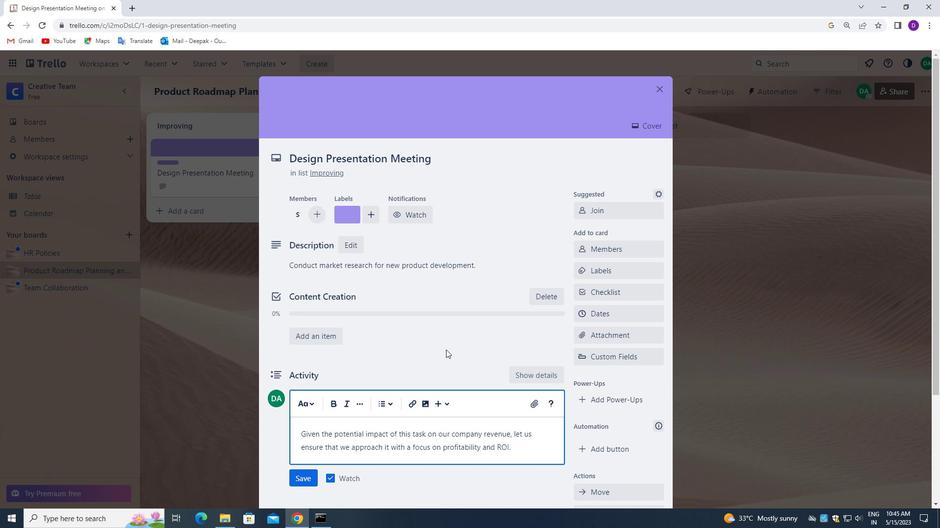 
Action: Mouse moved to (451, 308)
Screenshot: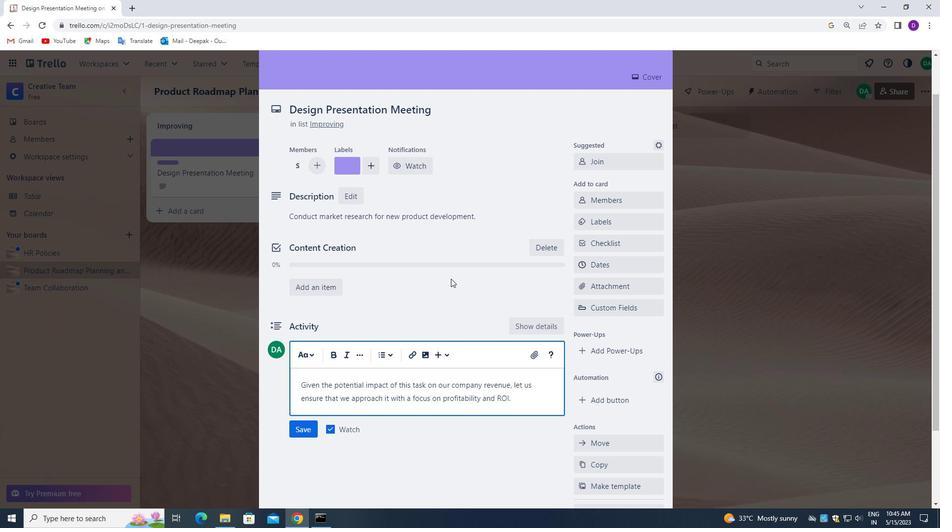 
Action: Mouse scrolled (451, 308) with delta (0, 0)
Screenshot: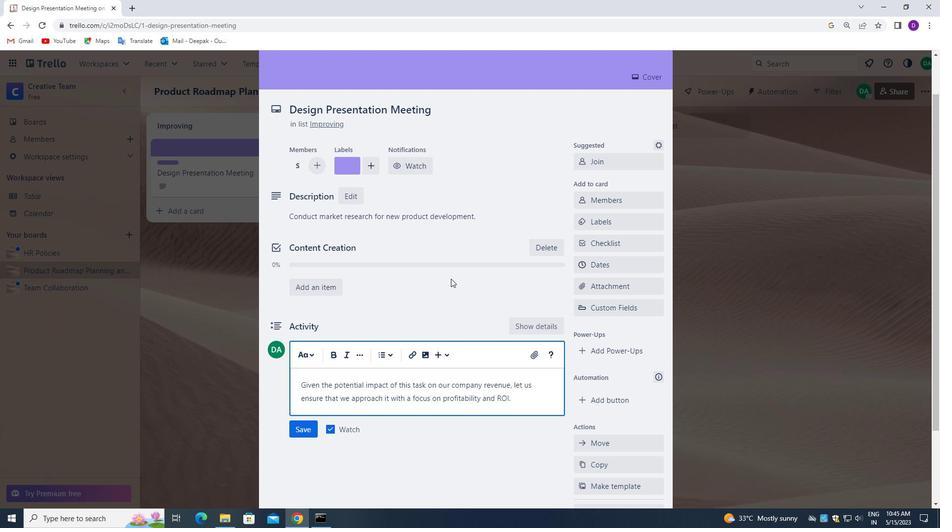 
Action: Mouse moved to (445, 358)
Screenshot: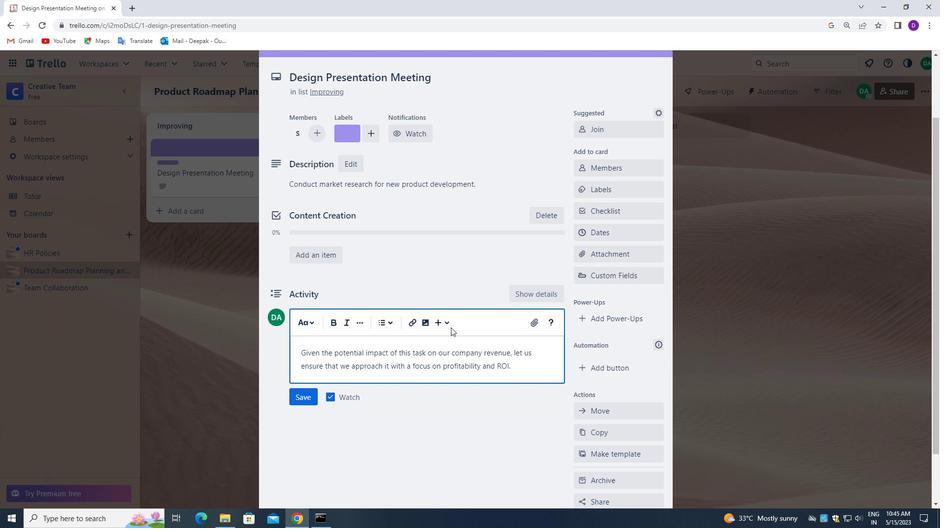 
Action: Mouse scrolled (445, 358) with delta (0, 0)
Screenshot: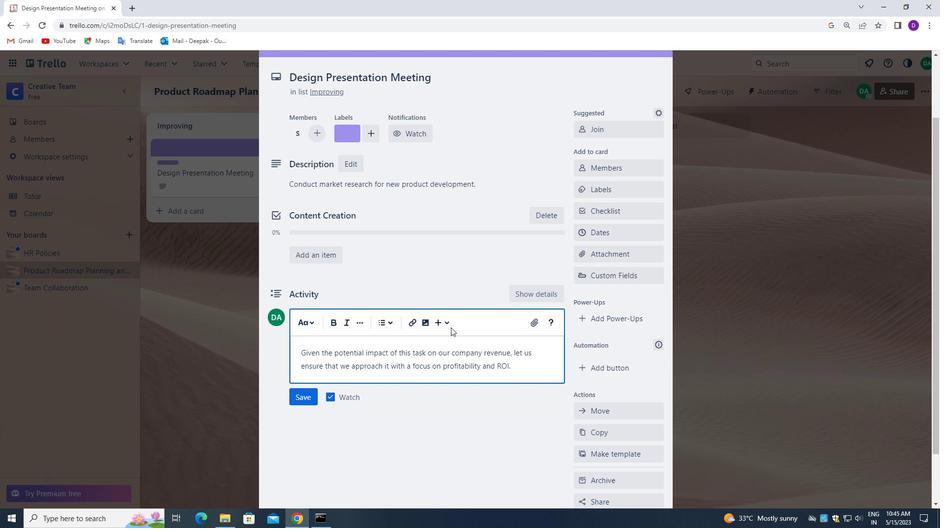 
Action: Mouse moved to (448, 364)
Screenshot: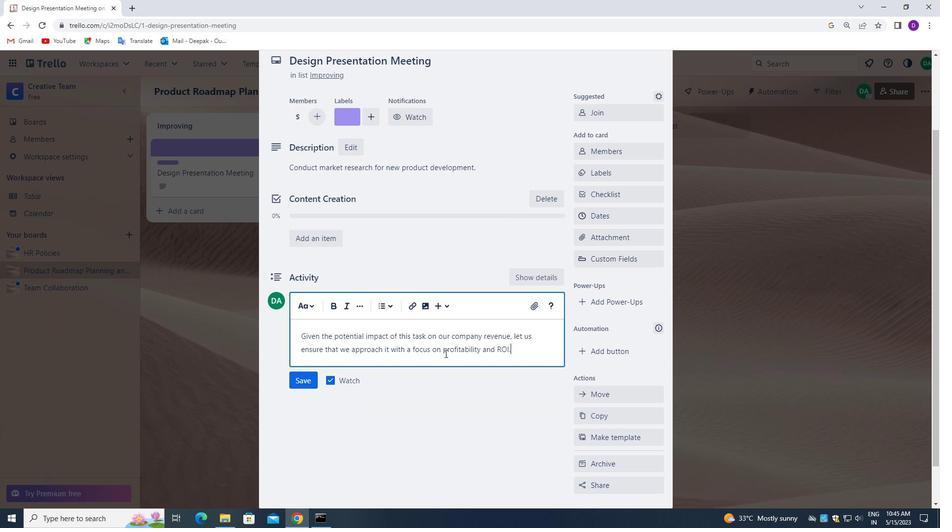 
Action: Mouse scrolled (448, 363) with delta (0, 0)
Screenshot: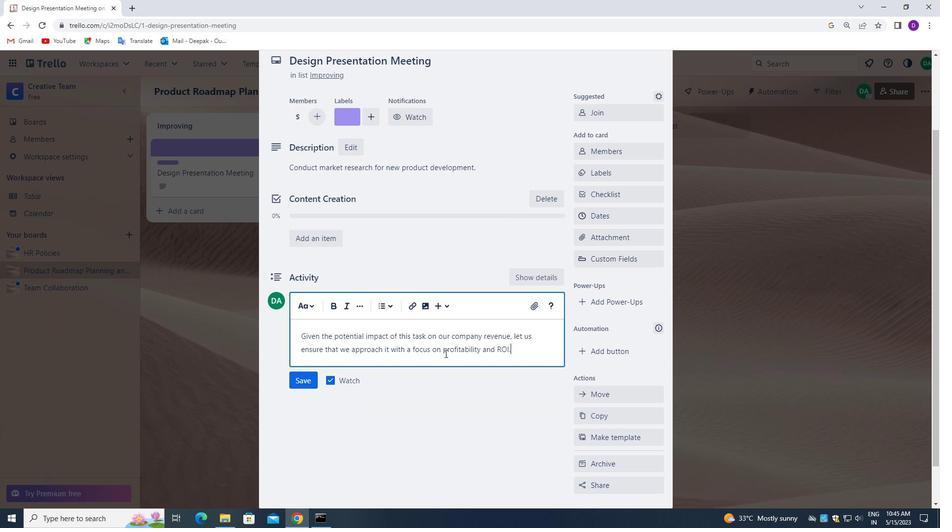 
Action: Mouse moved to (286, 383)
Screenshot: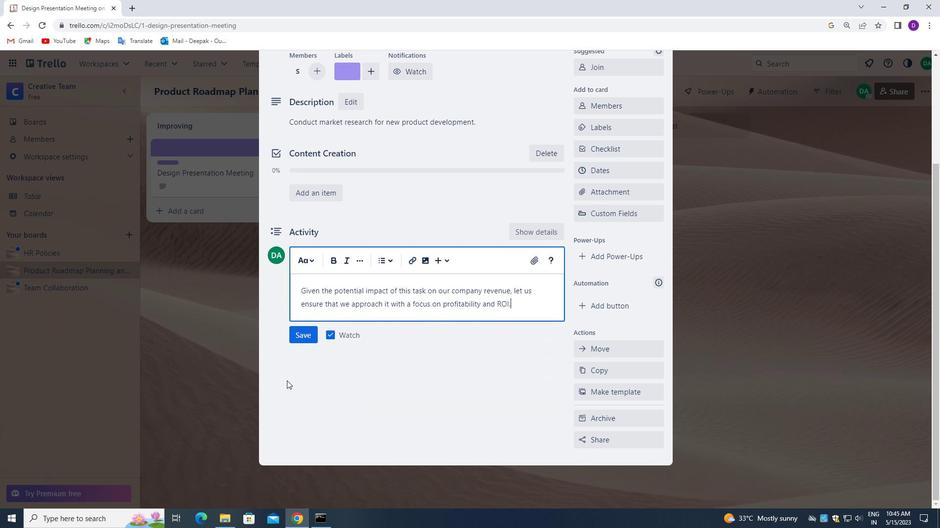 
Action: Mouse scrolled (286, 383) with delta (0, 0)
Screenshot: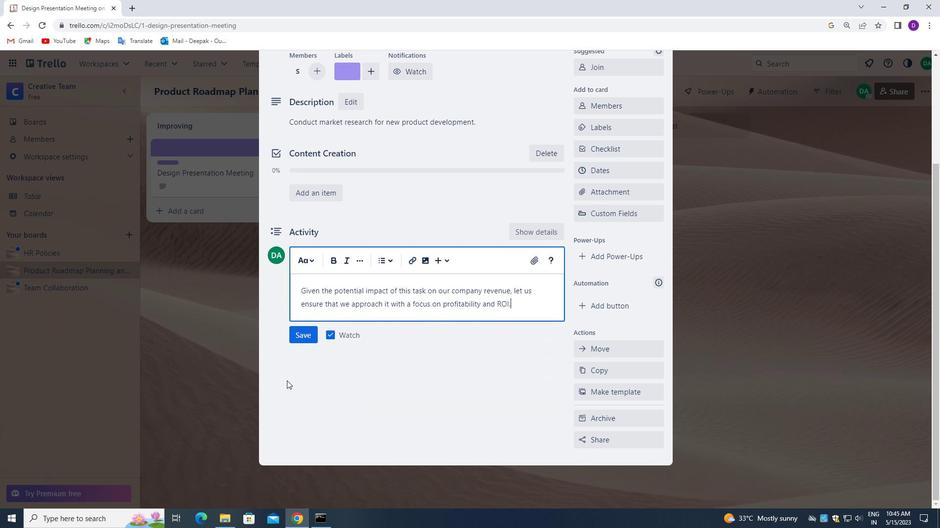 
Action: Mouse moved to (300, 386)
Screenshot: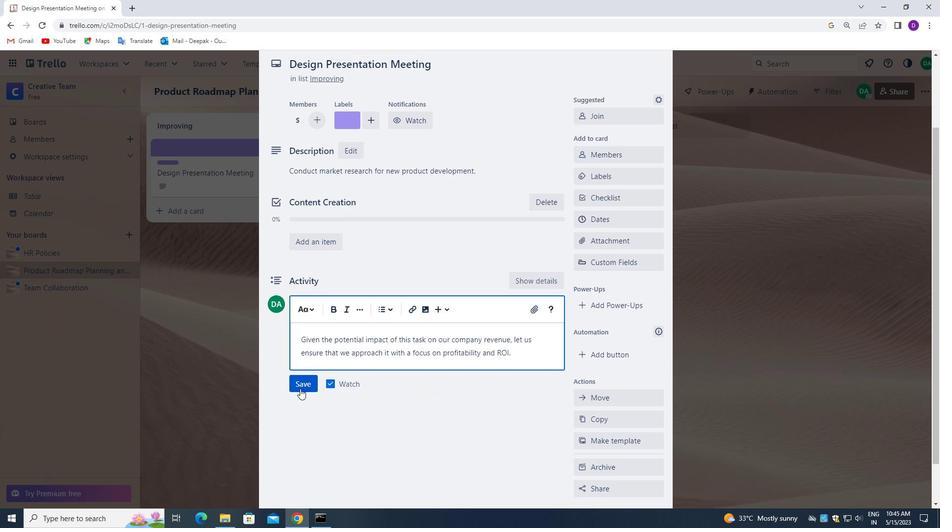 
Action: Mouse pressed left at (300, 386)
Screenshot: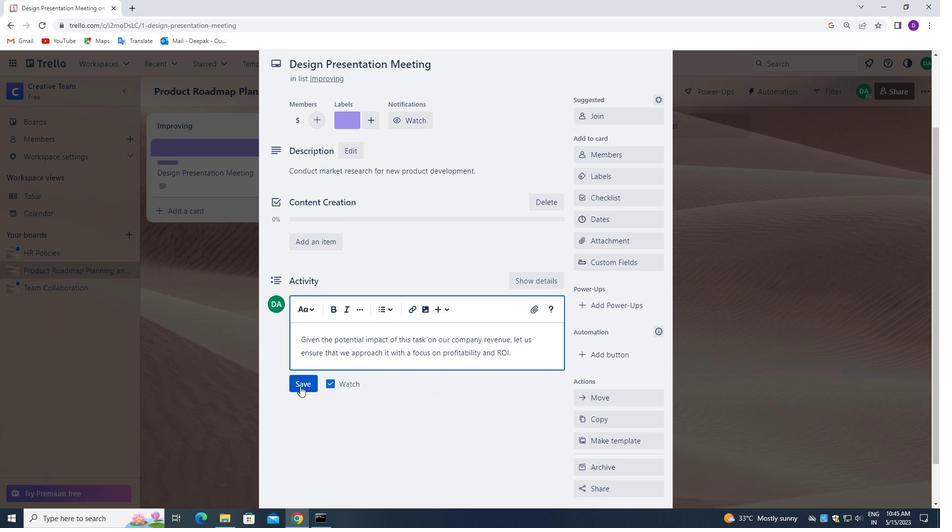
Action: Mouse moved to (499, 392)
Screenshot: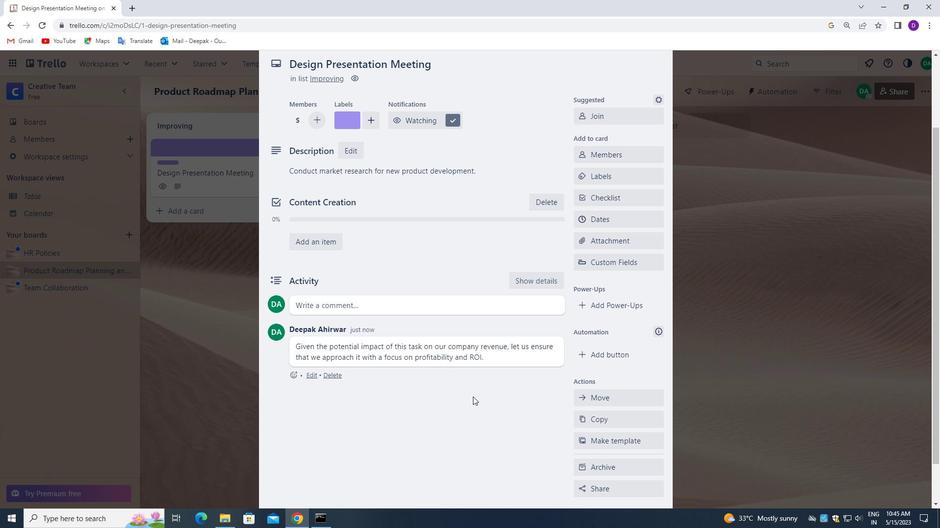 
Action: Mouse scrolled (499, 393) with delta (0, 0)
Screenshot: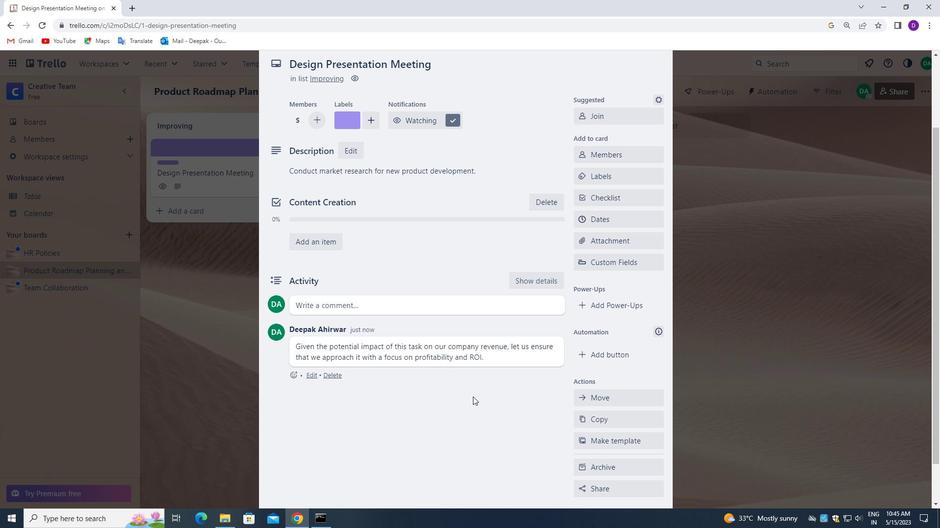 
Action: Mouse moved to (531, 387)
Screenshot: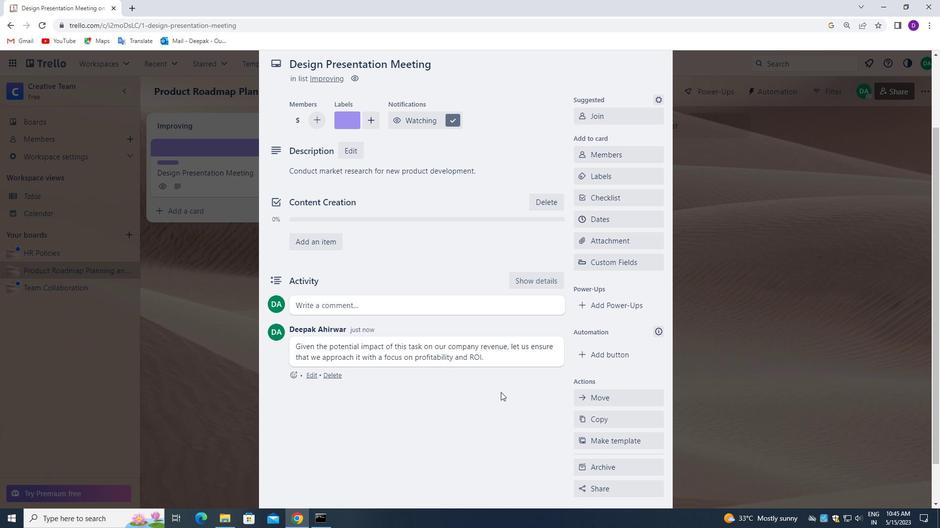 
Action: Mouse scrolled (531, 387) with delta (0, 0)
Screenshot: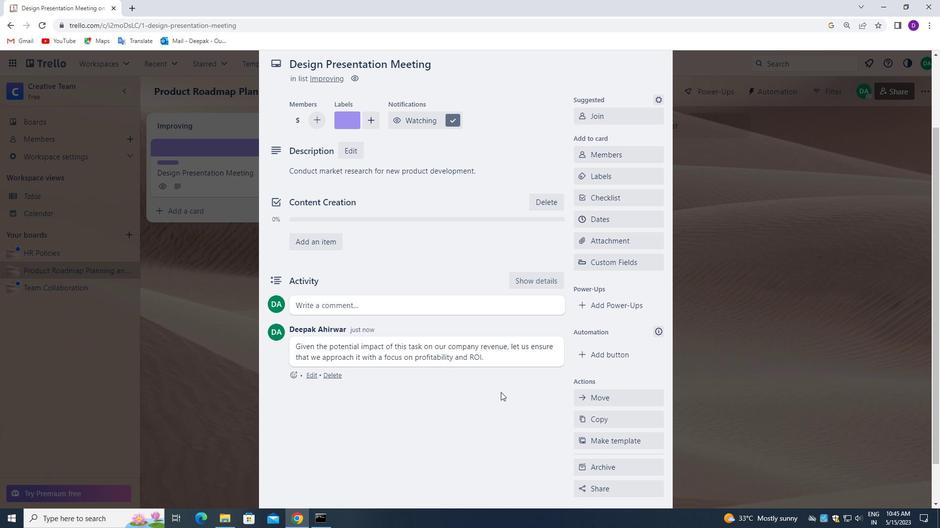 
Action: Mouse moved to (608, 312)
Screenshot: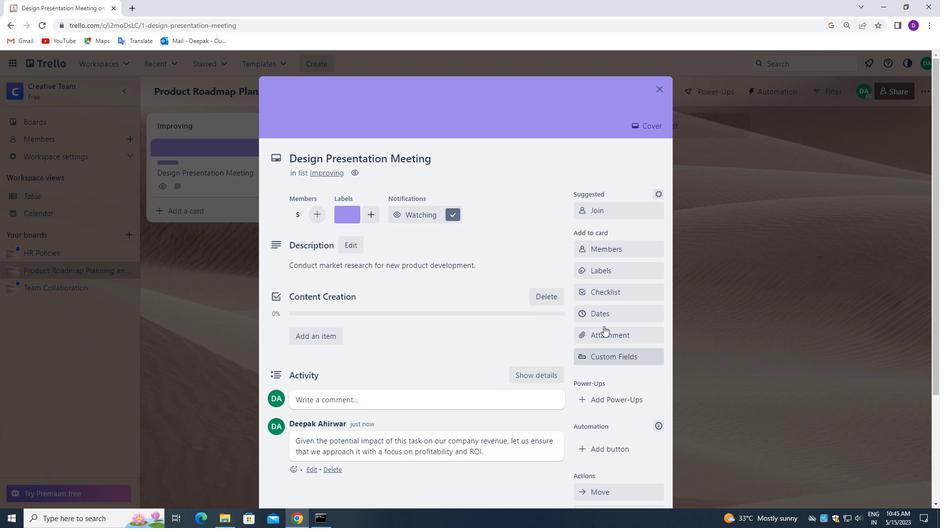 
Action: Mouse pressed left at (608, 312)
Screenshot: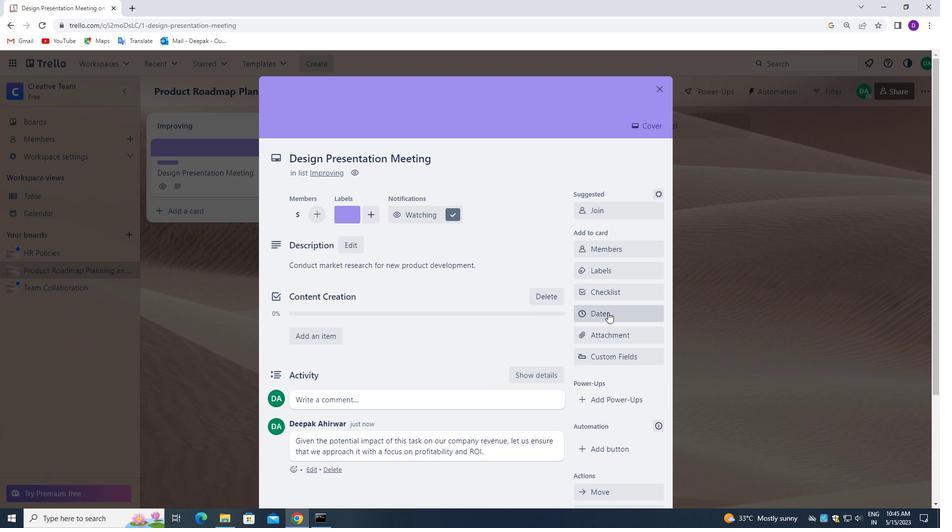 
Action: Mouse moved to (584, 284)
Screenshot: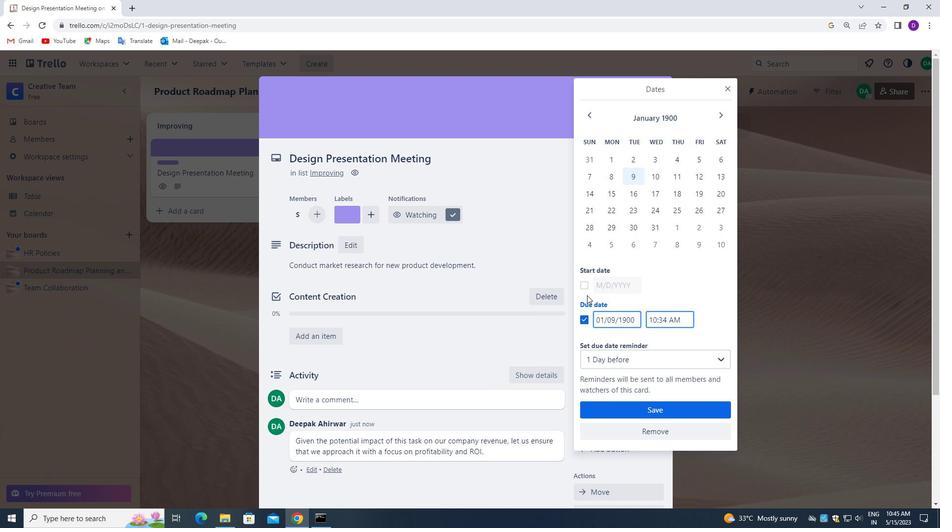 
Action: Mouse pressed left at (584, 284)
Screenshot: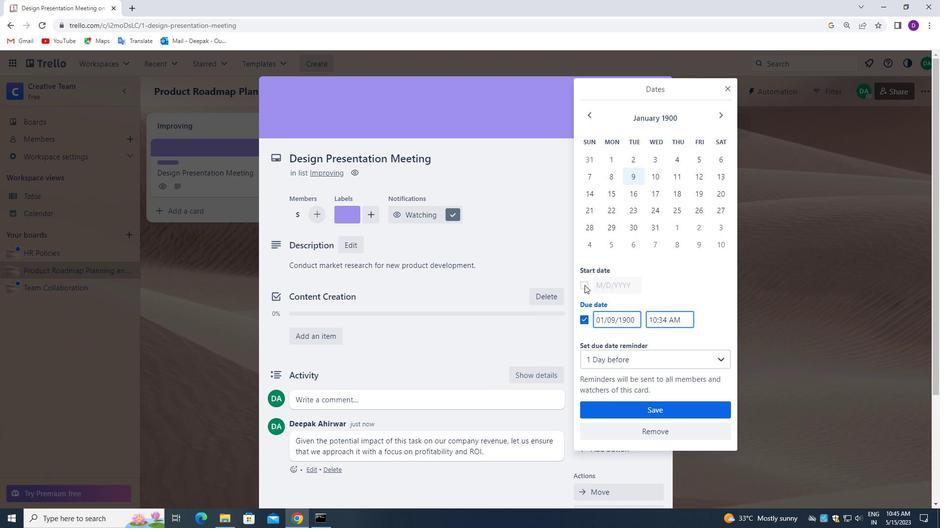 
Action: Mouse moved to (635, 285)
Screenshot: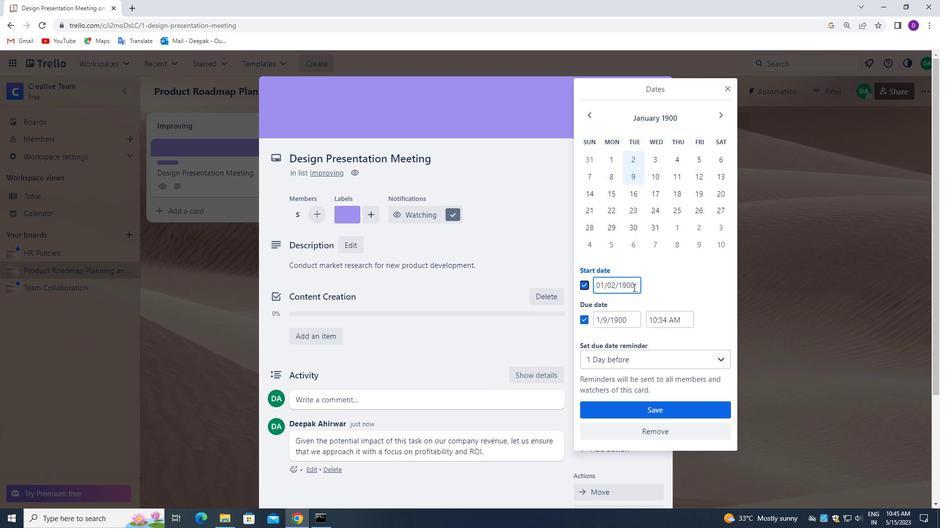 
Action: Mouse pressed left at (635, 285)
Screenshot: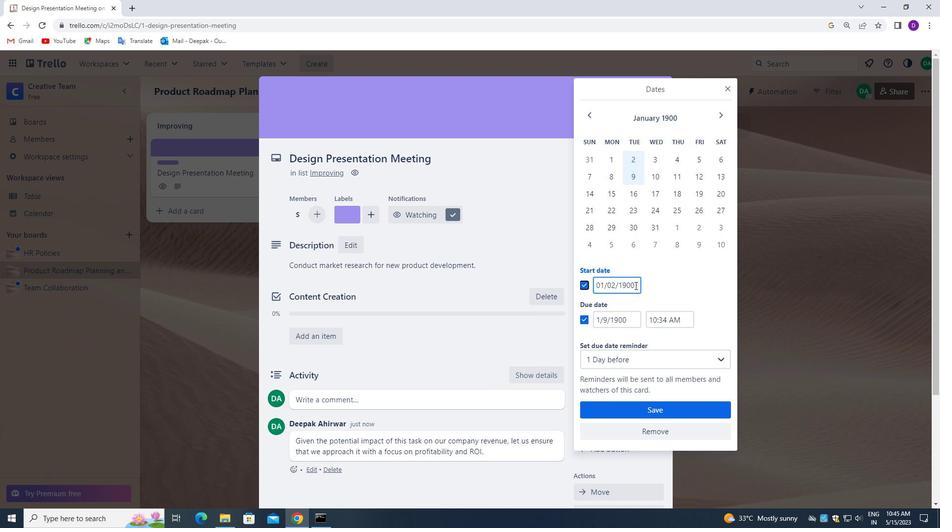 
Action: Mouse moved to (588, 259)
Screenshot: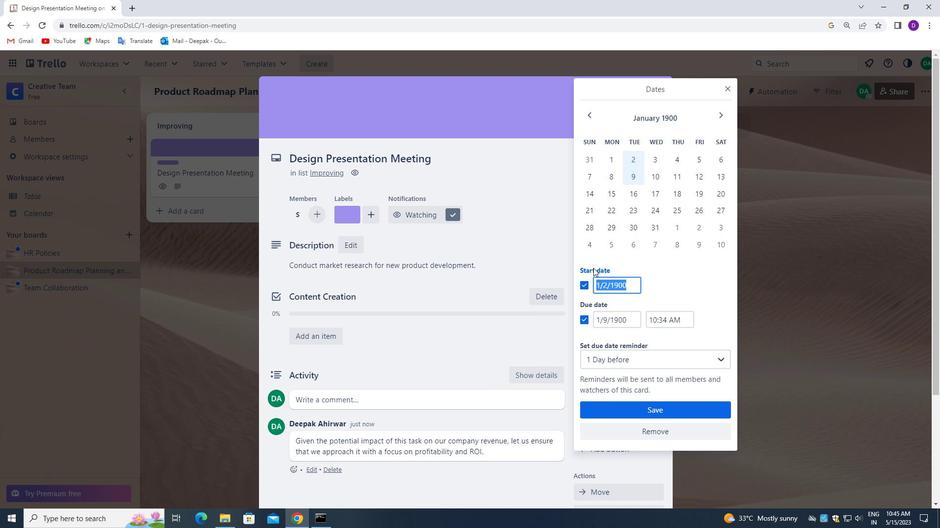 
Action: Key pressed <Key.backspace>01/03/1900
Screenshot: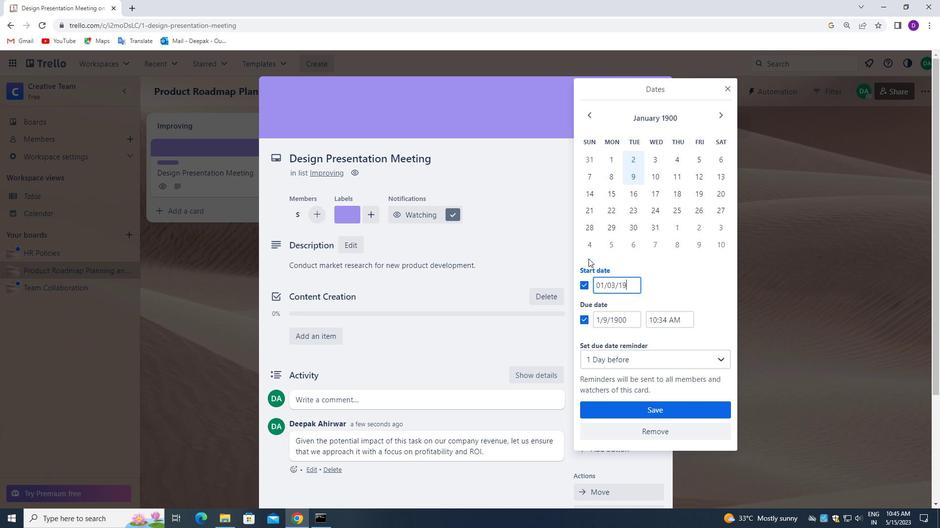 
Action: Mouse moved to (631, 317)
Screenshot: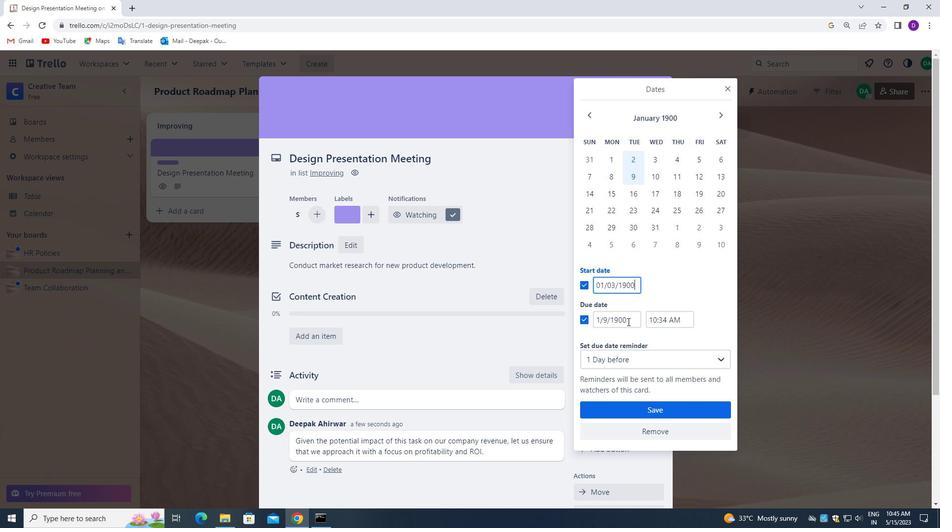 
Action: Mouse pressed left at (631, 317)
Screenshot: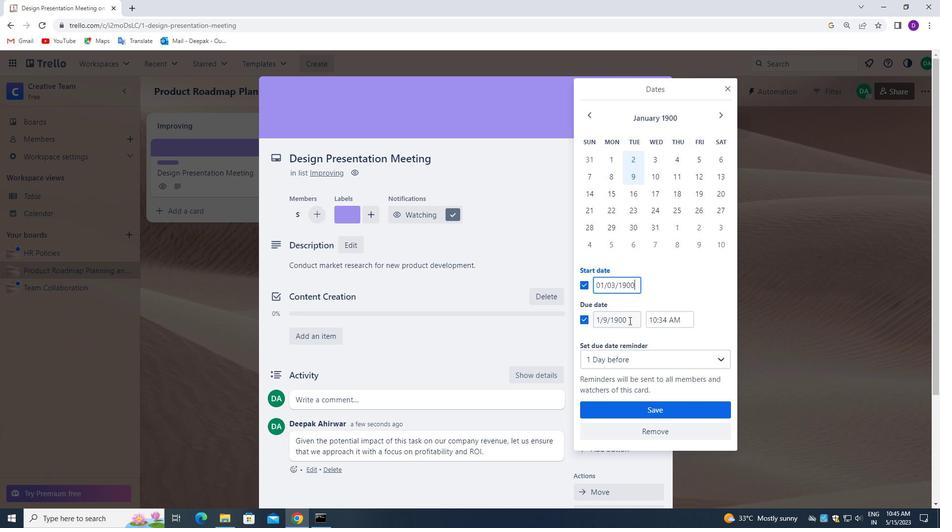
Action: Mouse pressed left at (631, 317)
Screenshot: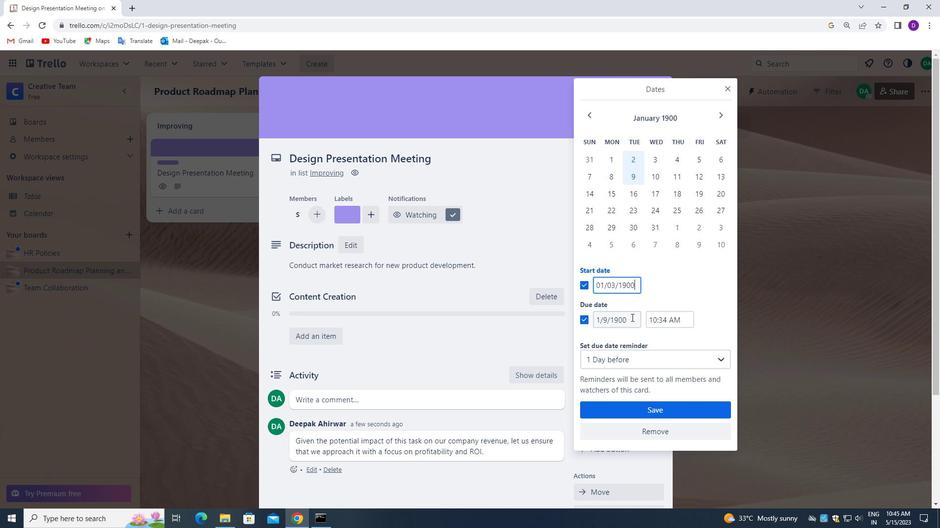 
Action: Mouse pressed left at (631, 317)
Screenshot: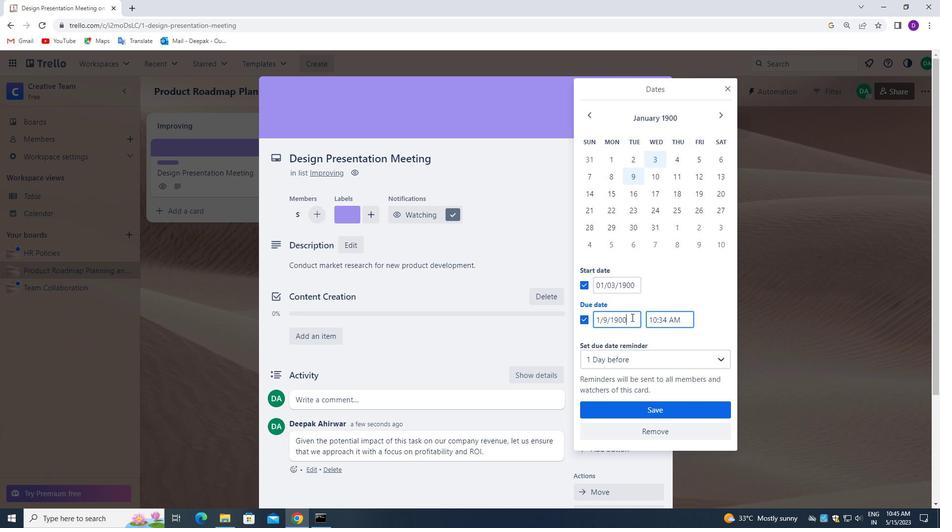 
Action: Mouse moved to (626, 309)
Screenshot: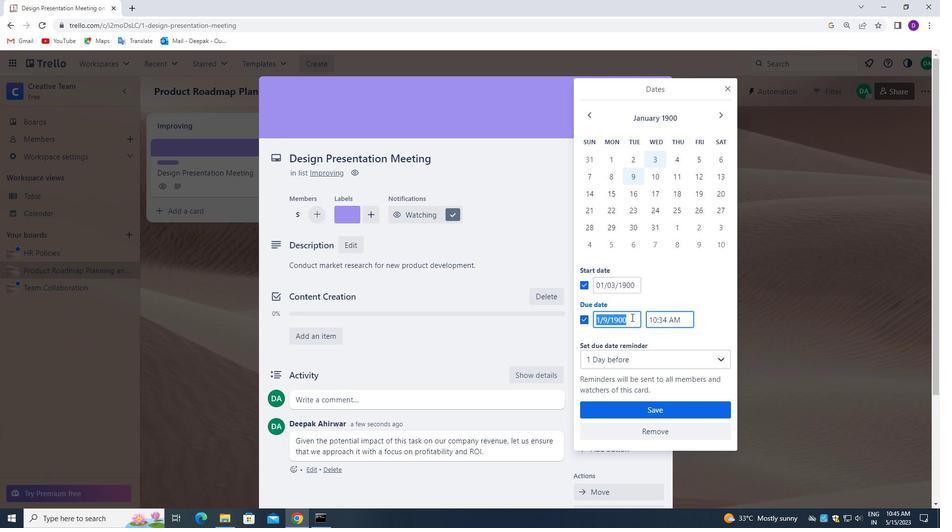 
Action: Key pressed <Key.backspace>01/10/1900
Screenshot: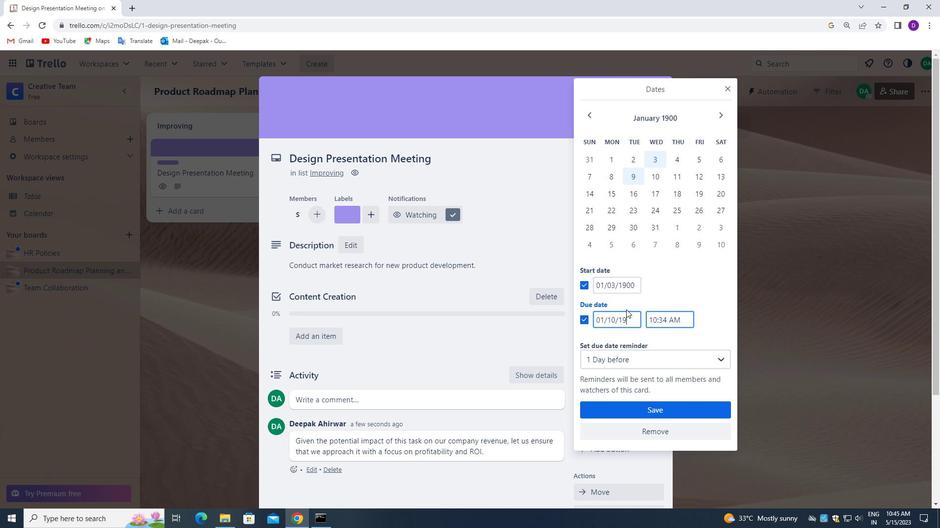 
Action: Mouse moved to (653, 409)
Screenshot: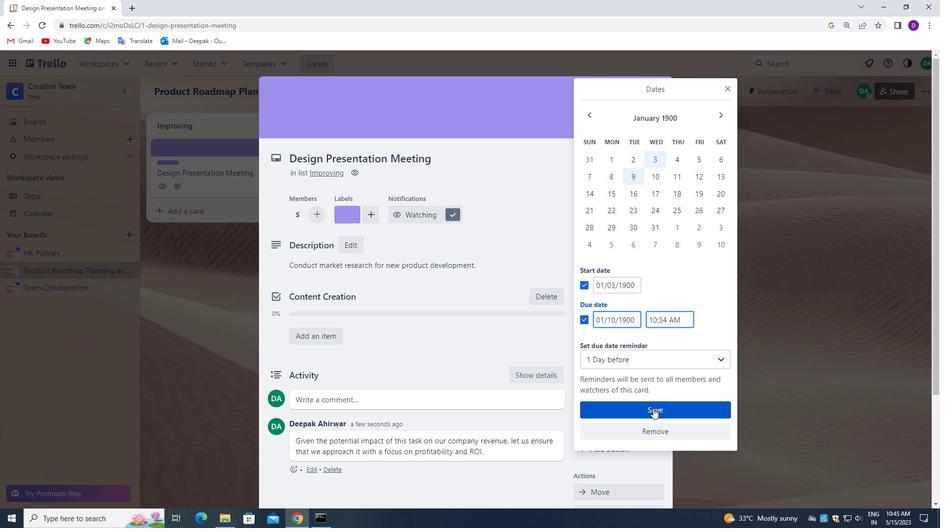 
Action: Mouse pressed left at (653, 409)
Screenshot: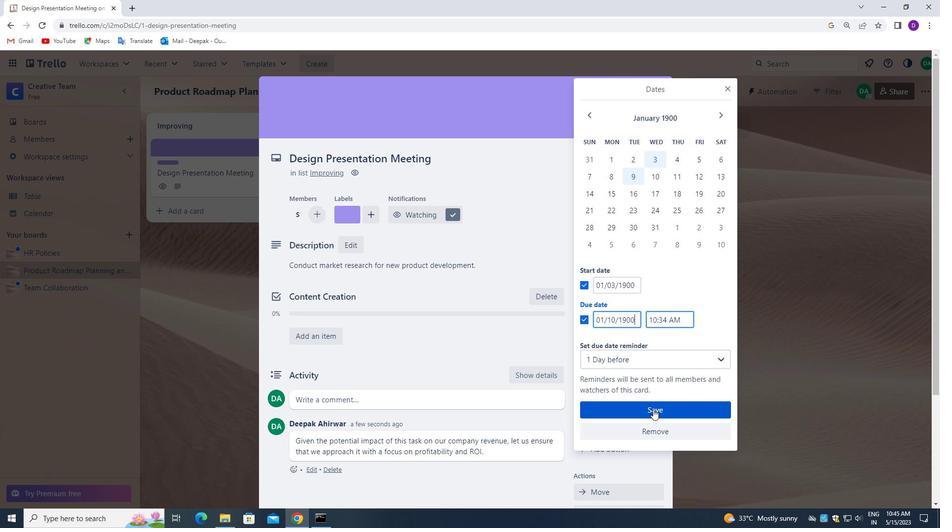 
Action: Mouse moved to (478, 380)
Screenshot: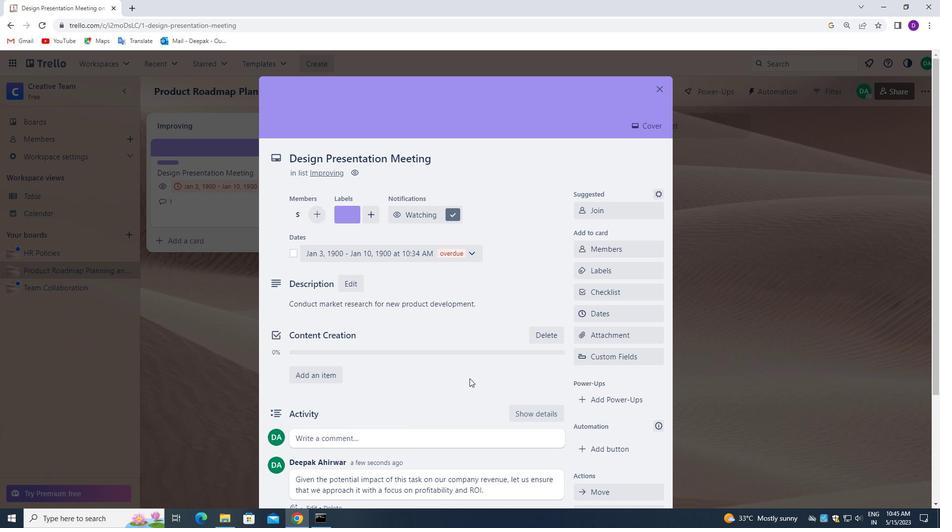 
Action: Mouse scrolled (478, 380) with delta (0, 0)
Screenshot: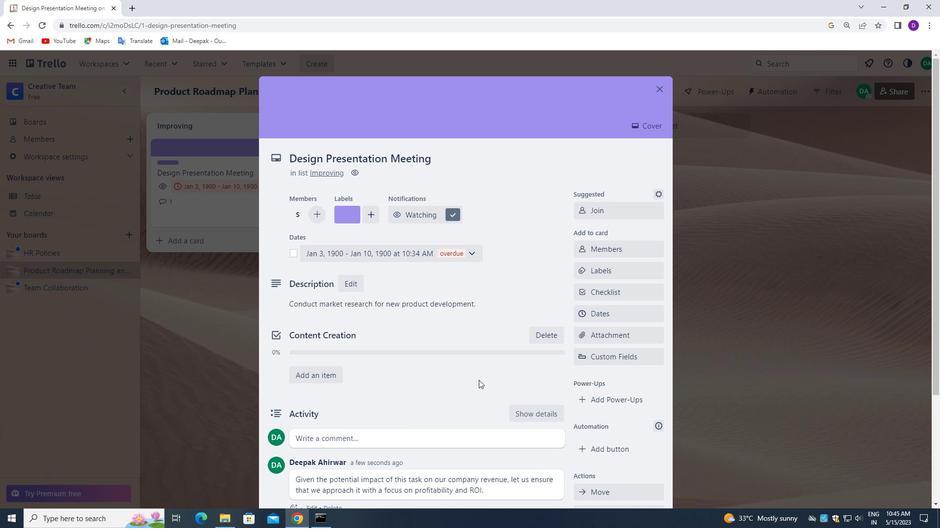 
Action: Mouse moved to (479, 380)
Screenshot: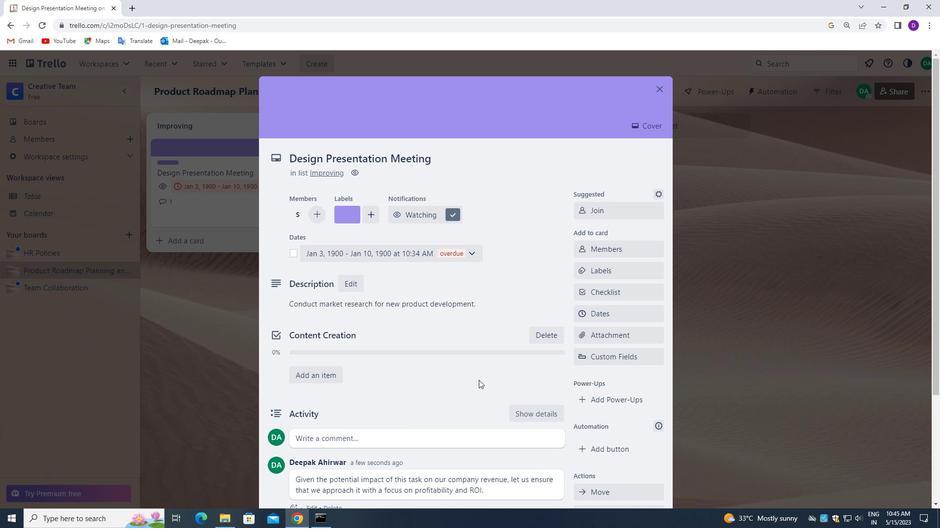 
Action: Mouse scrolled (479, 380) with delta (0, 0)
Screenshot: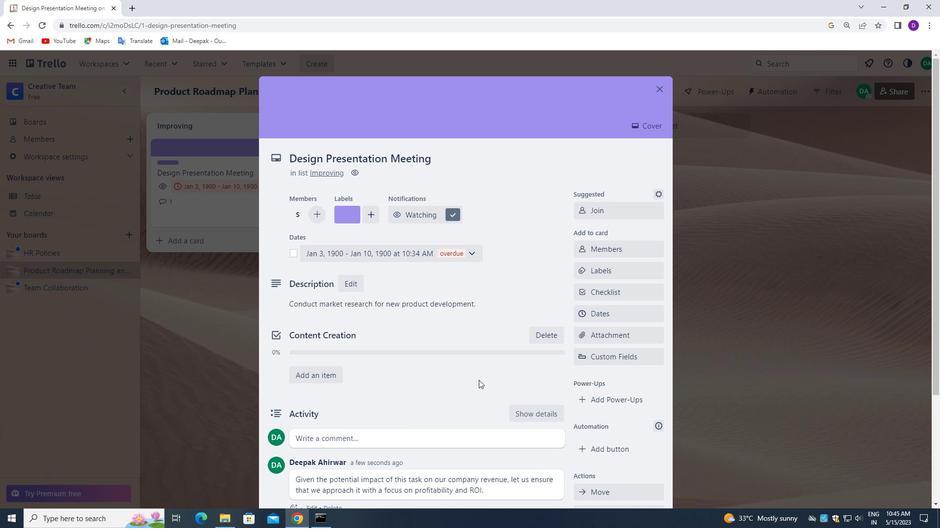 
Action: Mouse moved to (479, 381)
Screenshot: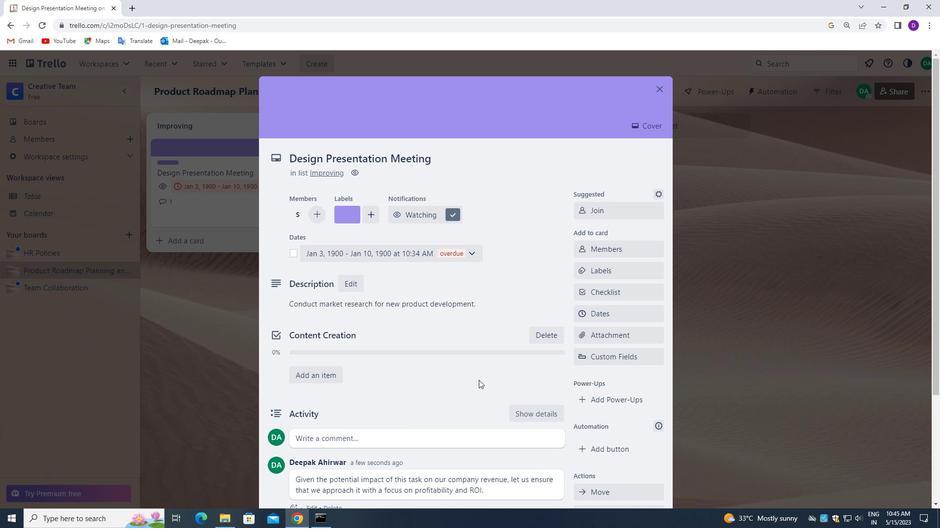 
Action: Mouse scrolled (479, 380) with delta (0, 0)
Screenshot: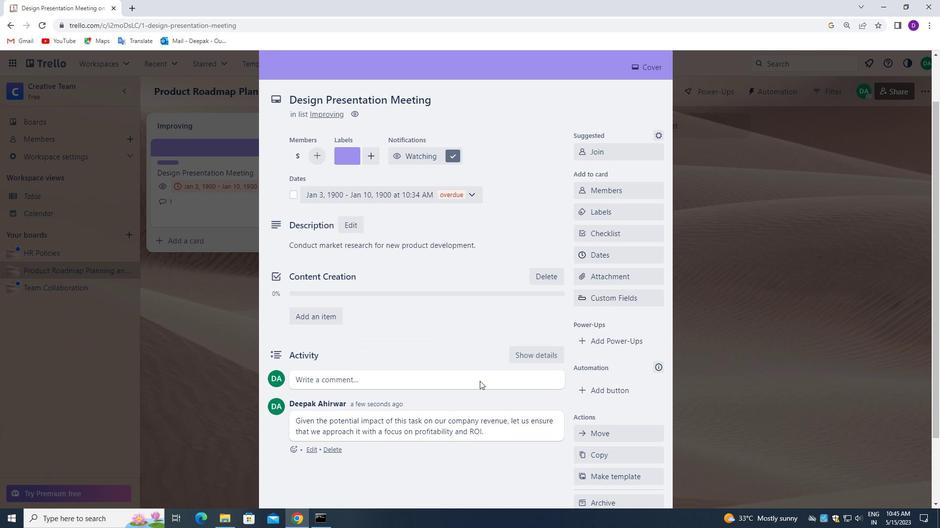
Action: Mouse moved to (479, 381)
Screenshot: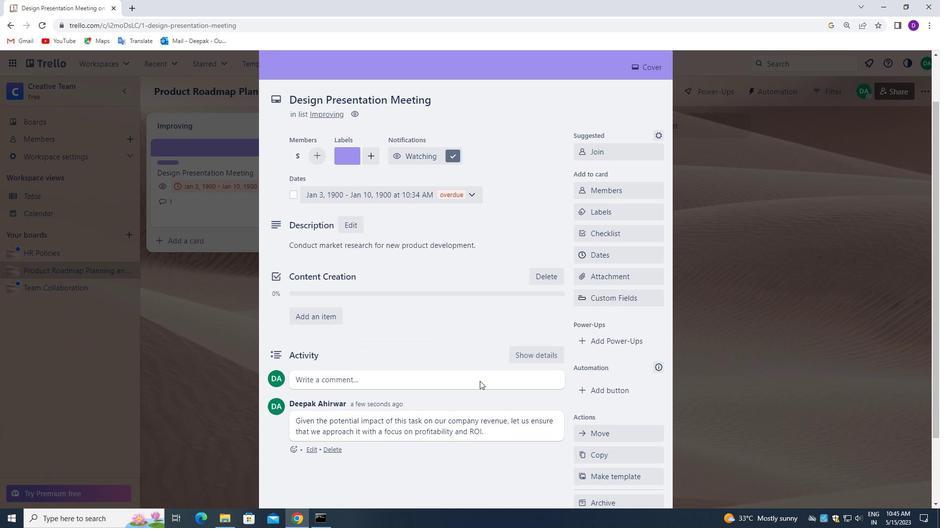 
Action: Mouse scrolled (479, 380) with delta (0, 0)
Screenshot: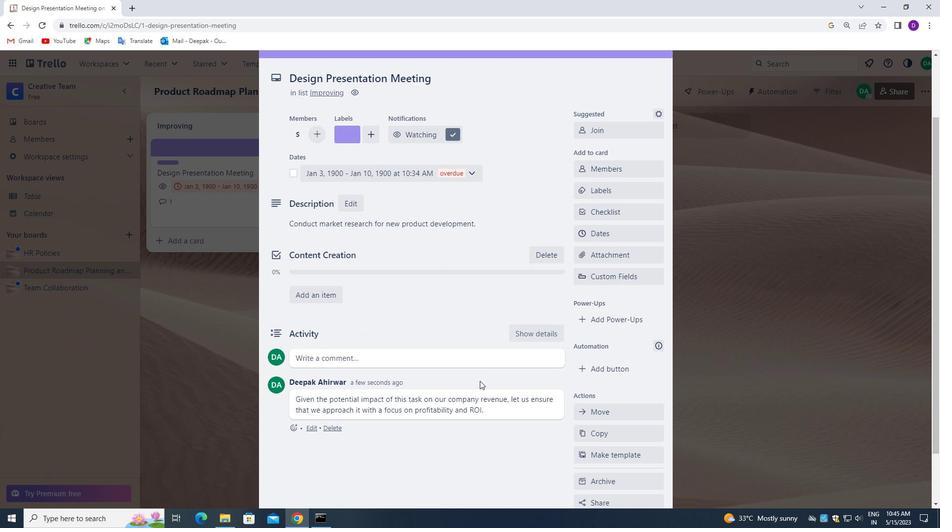 
Action: Mouse moved to (475, 379)
Screenshot: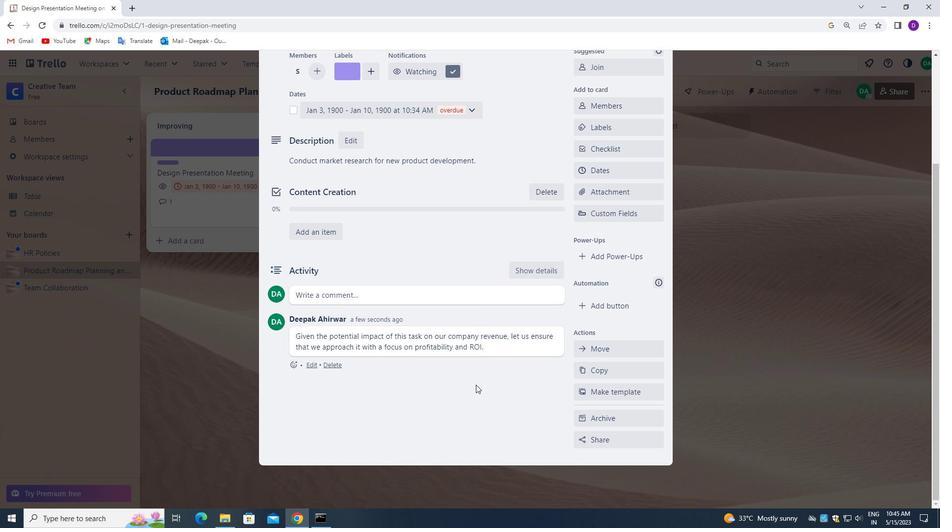 
Action: Mouse scrolled (475, 379) with delta (0, 0)
Screenshot: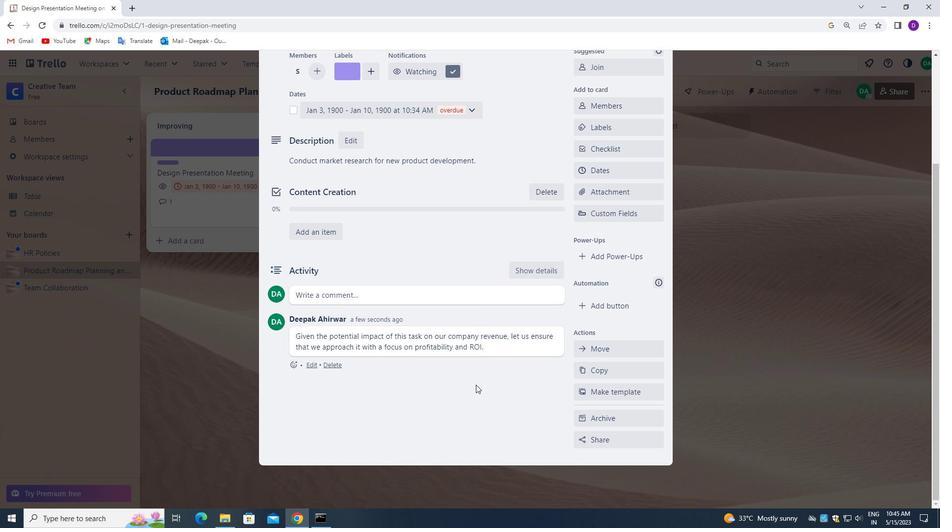 
Action: Mouse moved to (475, 376)
Screenshot: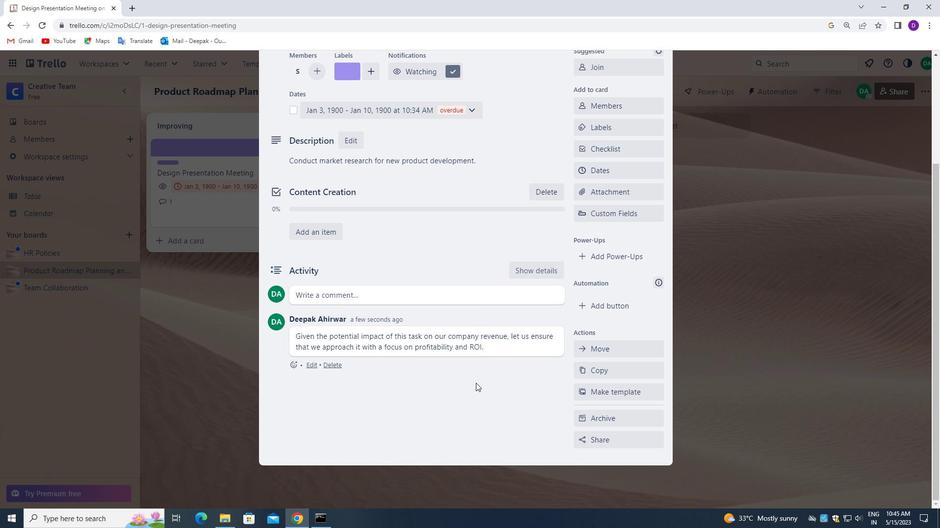 
Action: Mouse scrolled (475, 376) with delta (0, 0)
Screenshot: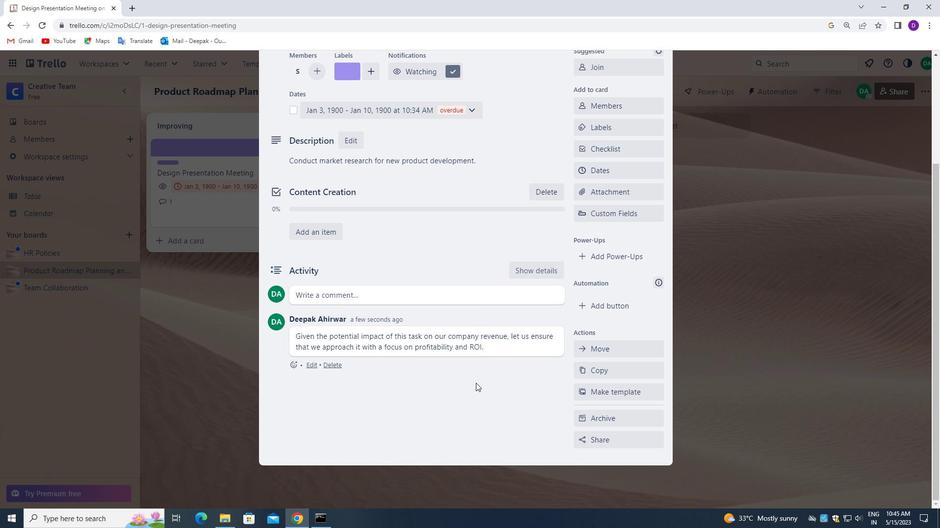 
Action: Mouse moved to (476, 371)
Screenshot: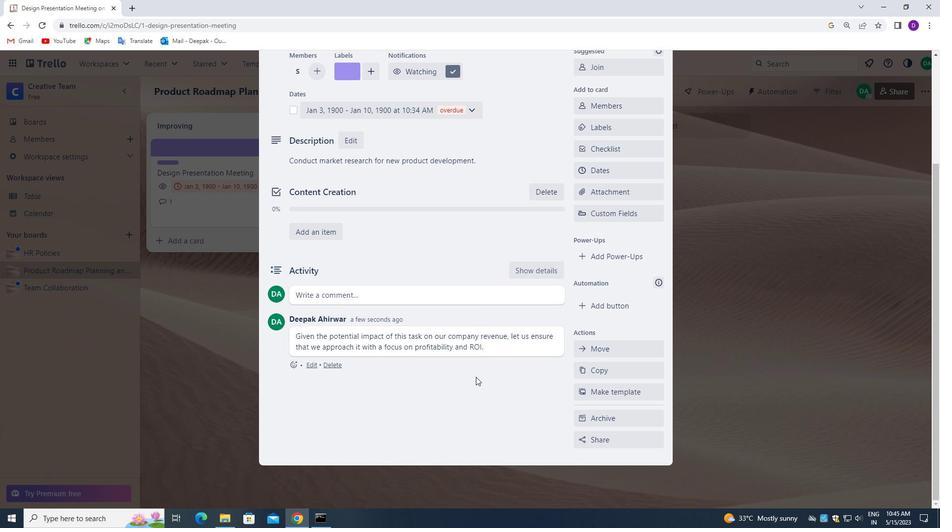 
Action: Mouse scrolled (476, 371) with delta (0, 0)
Screenshot: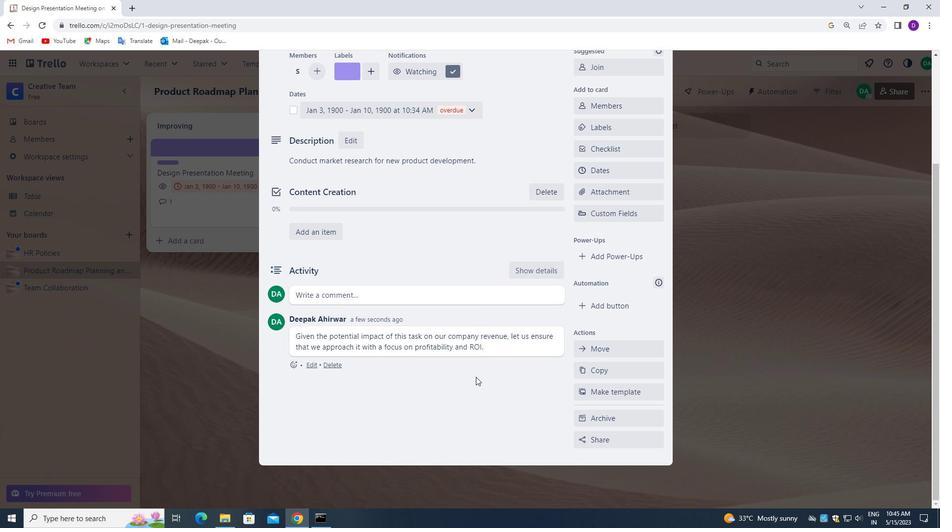
Action: Mouse moved to (476, 368)
Screenshot: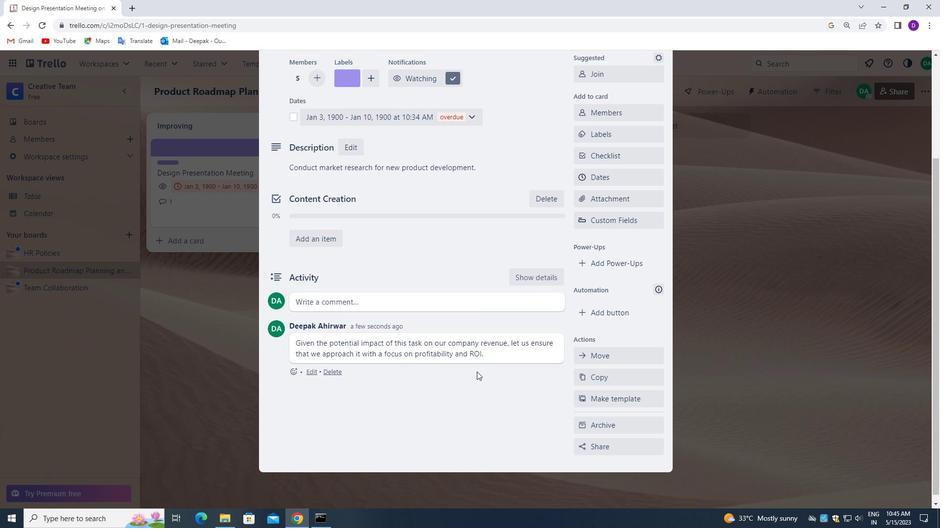
Action: Mouse scrolled (476, 368) with delta (0, 0)
Screenshot: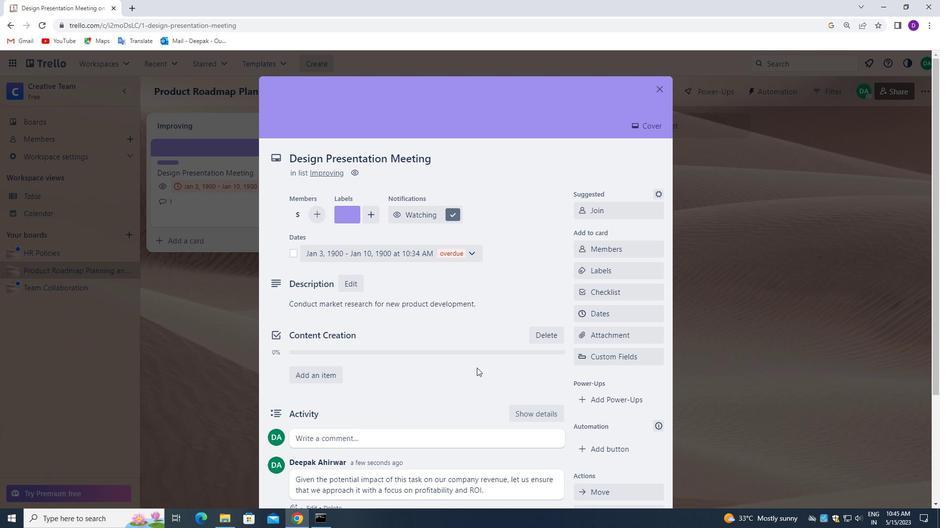 
Action: Mouse moved to (660, 89)
Screenshot: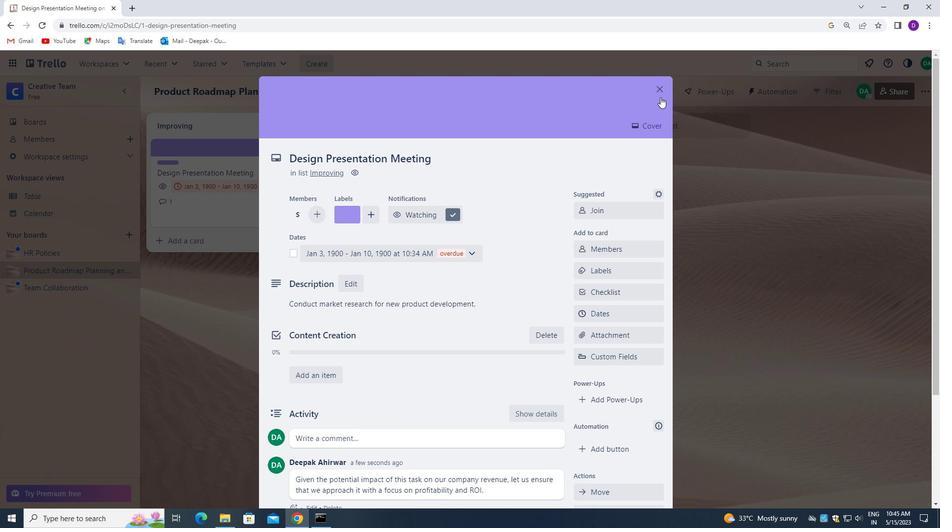 
Action: Mouse pressed left at (660, 89)
Screenshot: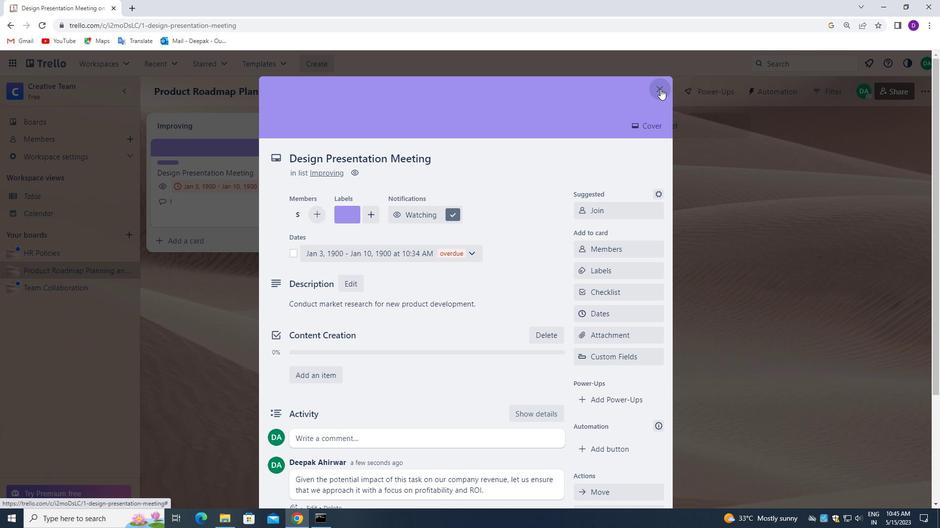 
Action: Mouse moved to (358, 281)
Screenshot: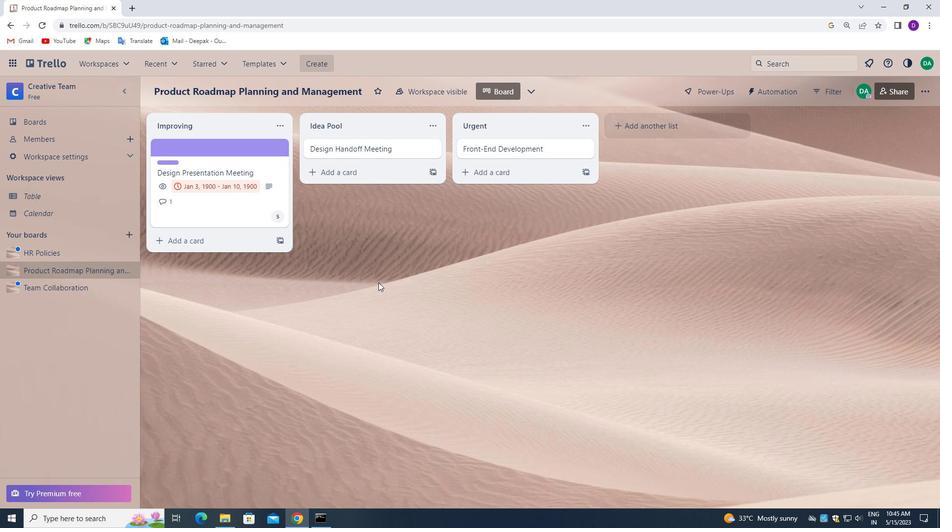 
Action: Mouse scrolled (358, 282) with delta (0, 0)
Screenshot: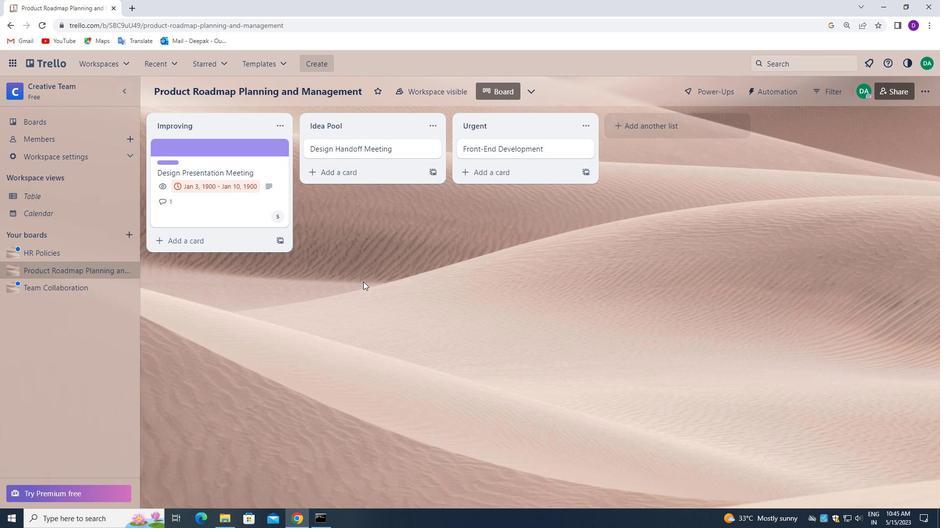 
Action: Mouse scrolled (358, 282) with delta (0, 0)
Screenshot: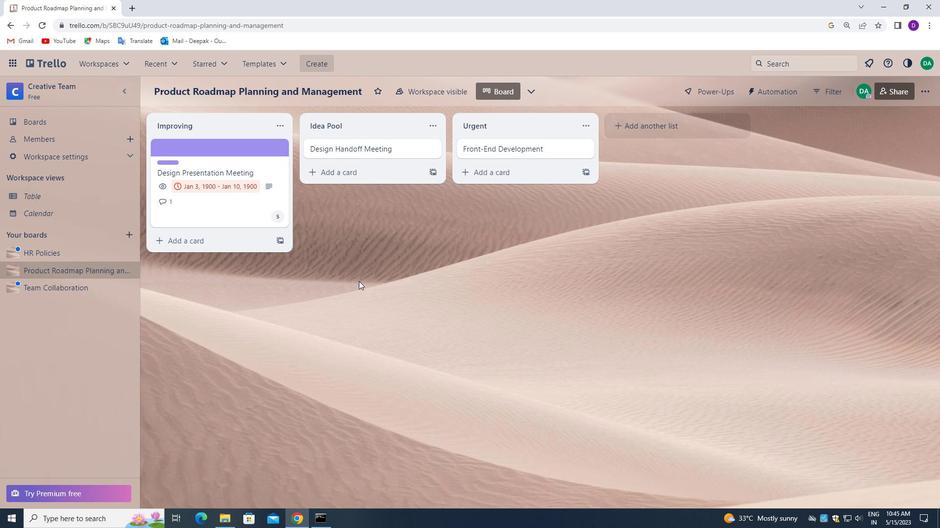 
Action: Mouse moved to (356, 279)
Screenshot: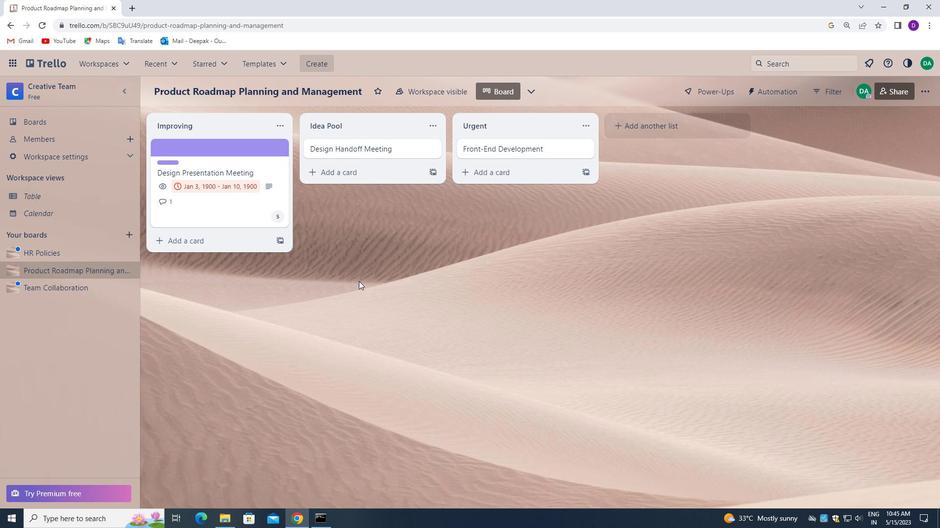 
Action: Mouse scrolled (356, 280) with delta (0, 0)
Screenshot: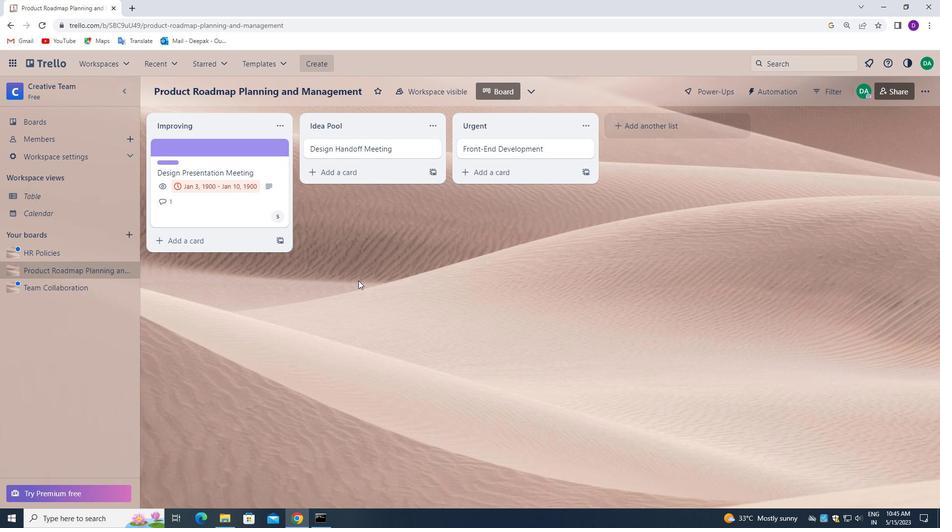 
Action: Mouse scrolled (356, 280) with delta (0, 0)
Screenshot: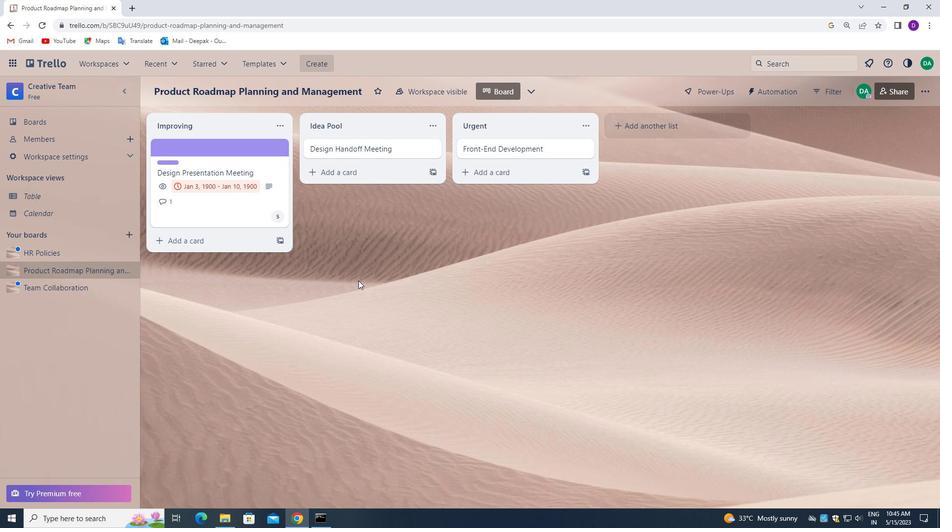 
Action: Mouse scrolled (356, 280) with delta (0, 0)
Screenshot: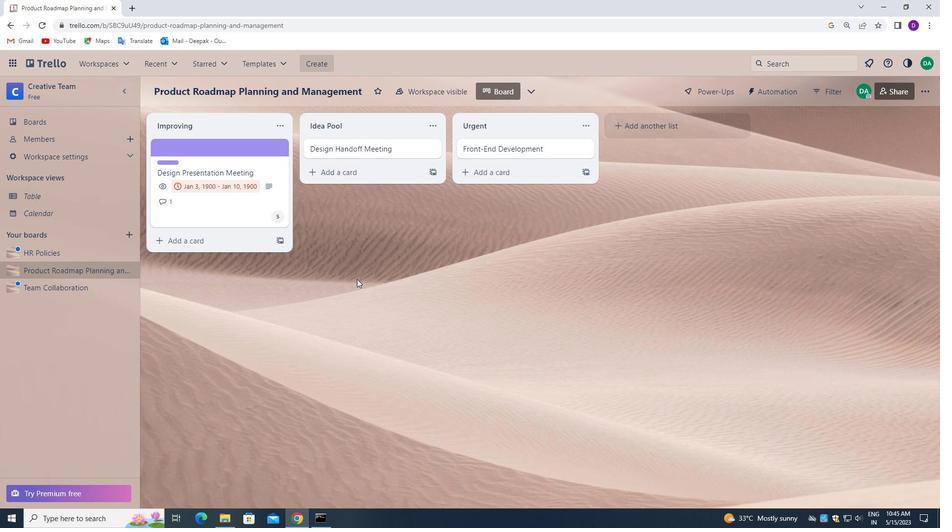 
